 Task: Create a due date automation trigger when advanced on, 2 working days before a card is due add dates not starting today at 11:00 AM.
Action: Mouse moved to (1385, 108)
Screenshot: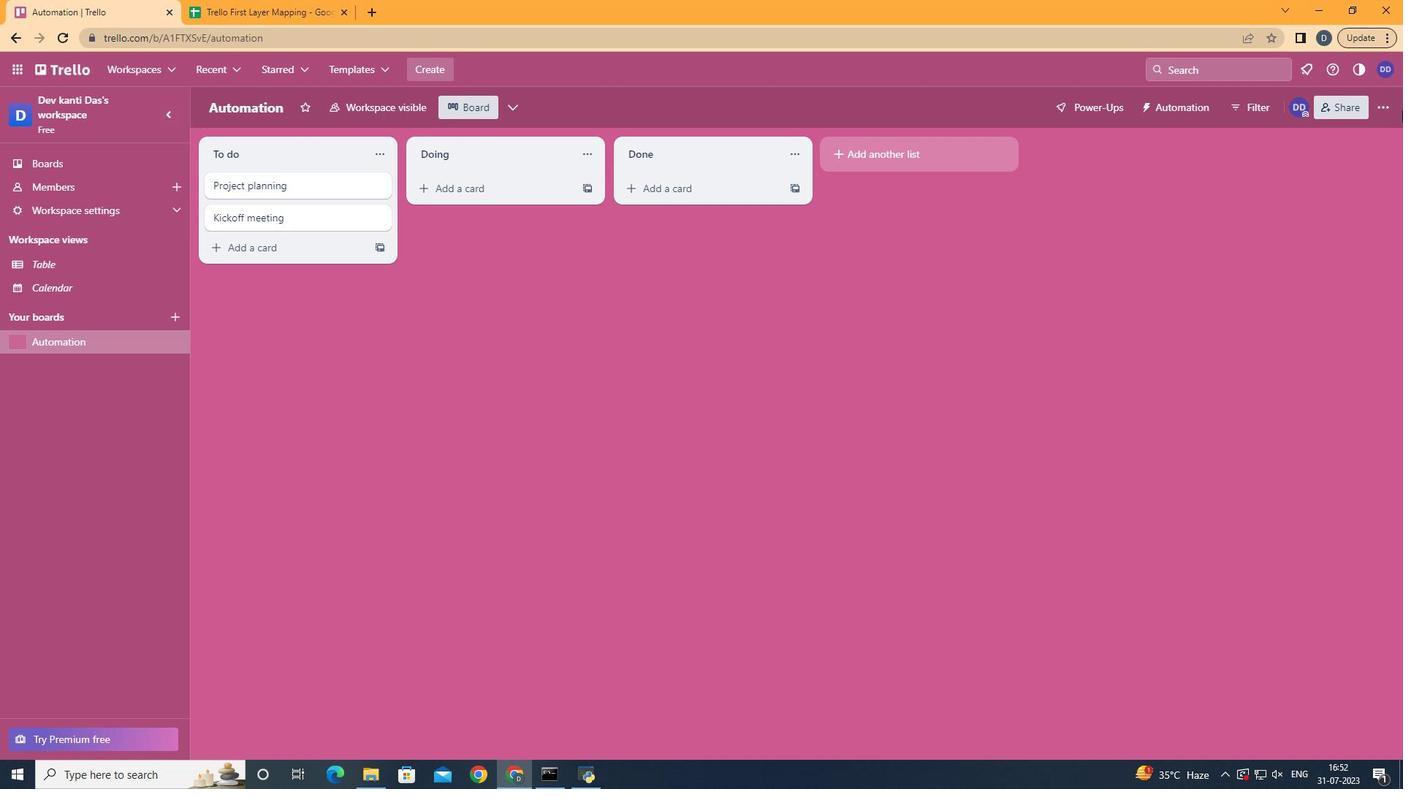 
Action: Mouse pressed left at (1385, 108)
Screenshot: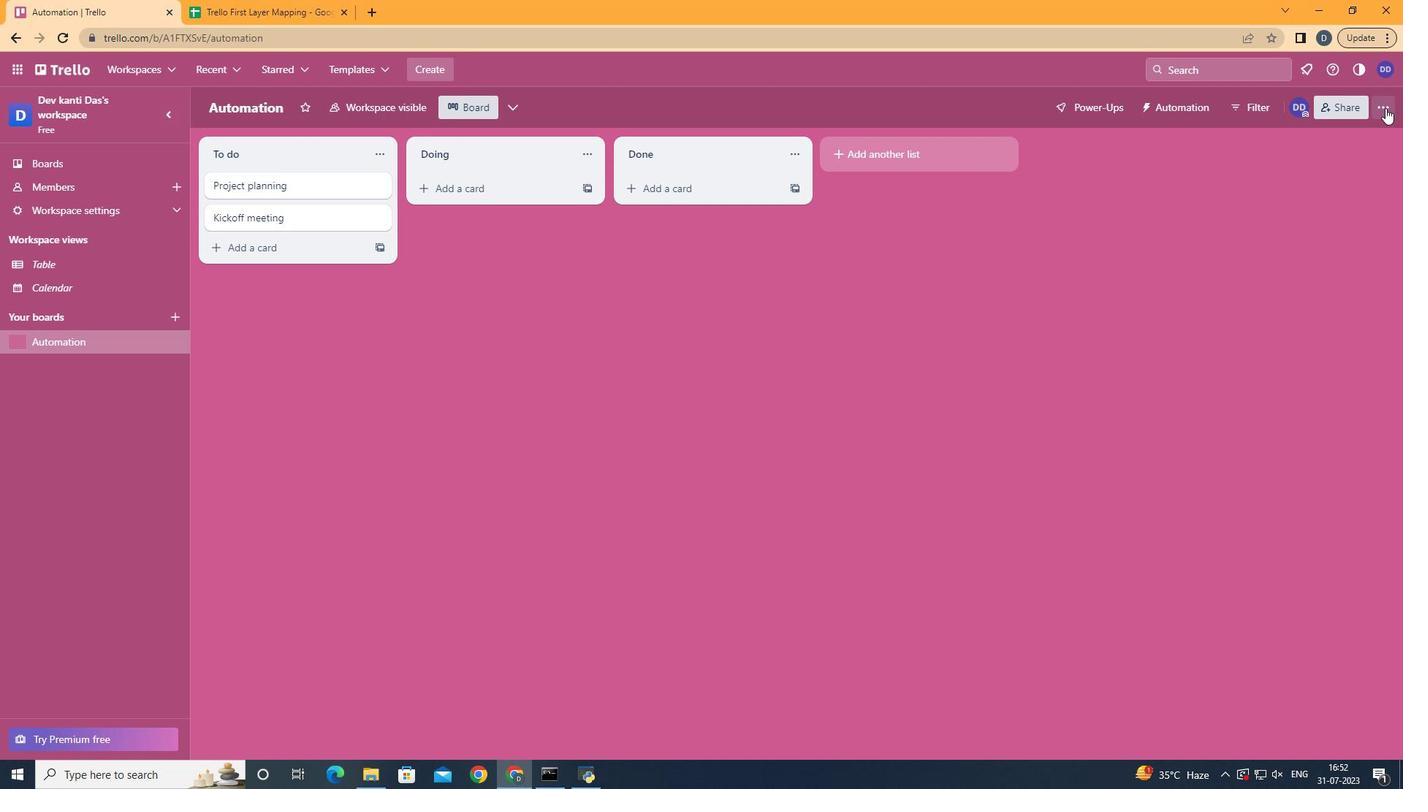 
Action: Mouse moved to (1319, 300)
Screenshot: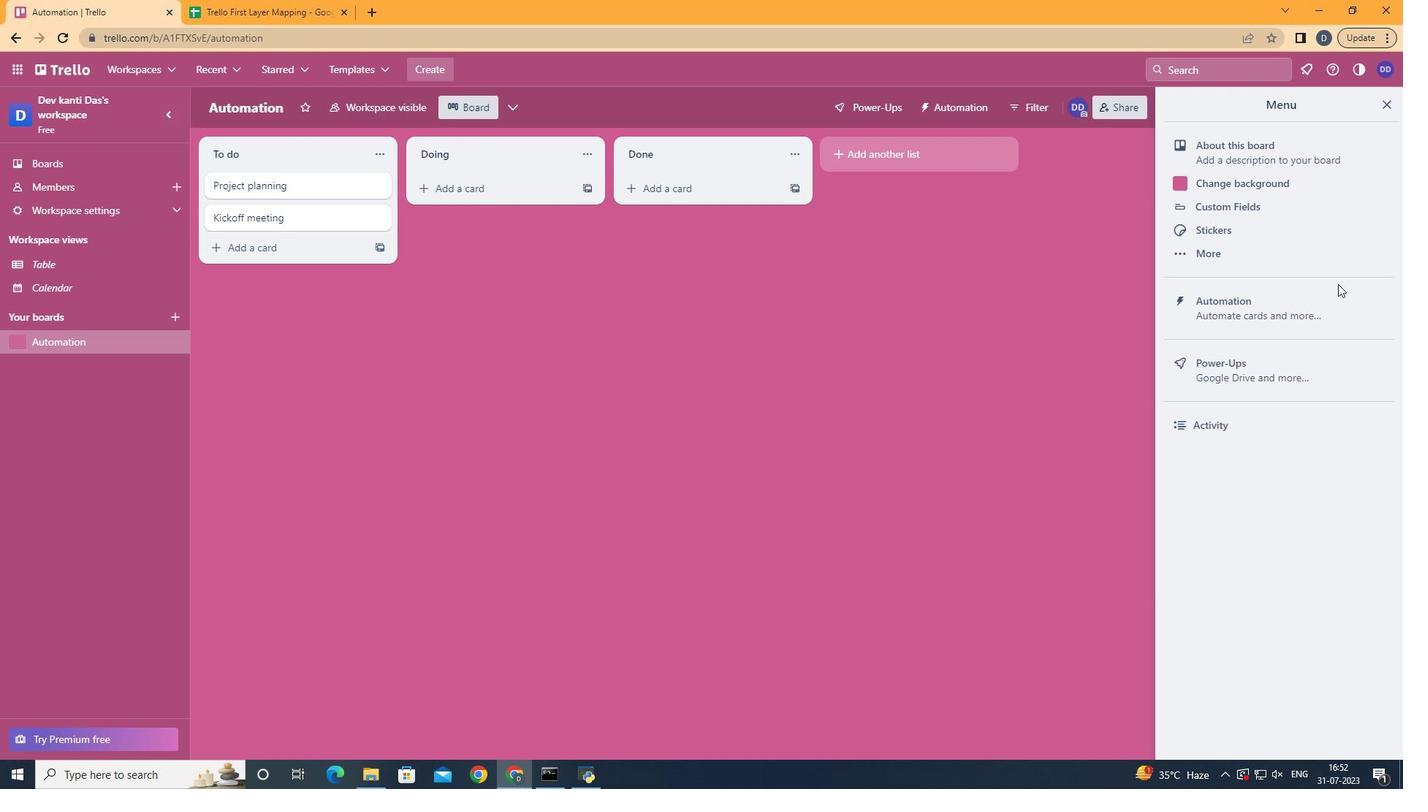 
Action: Mouse pressed left at (1319, 300)
Screenshot: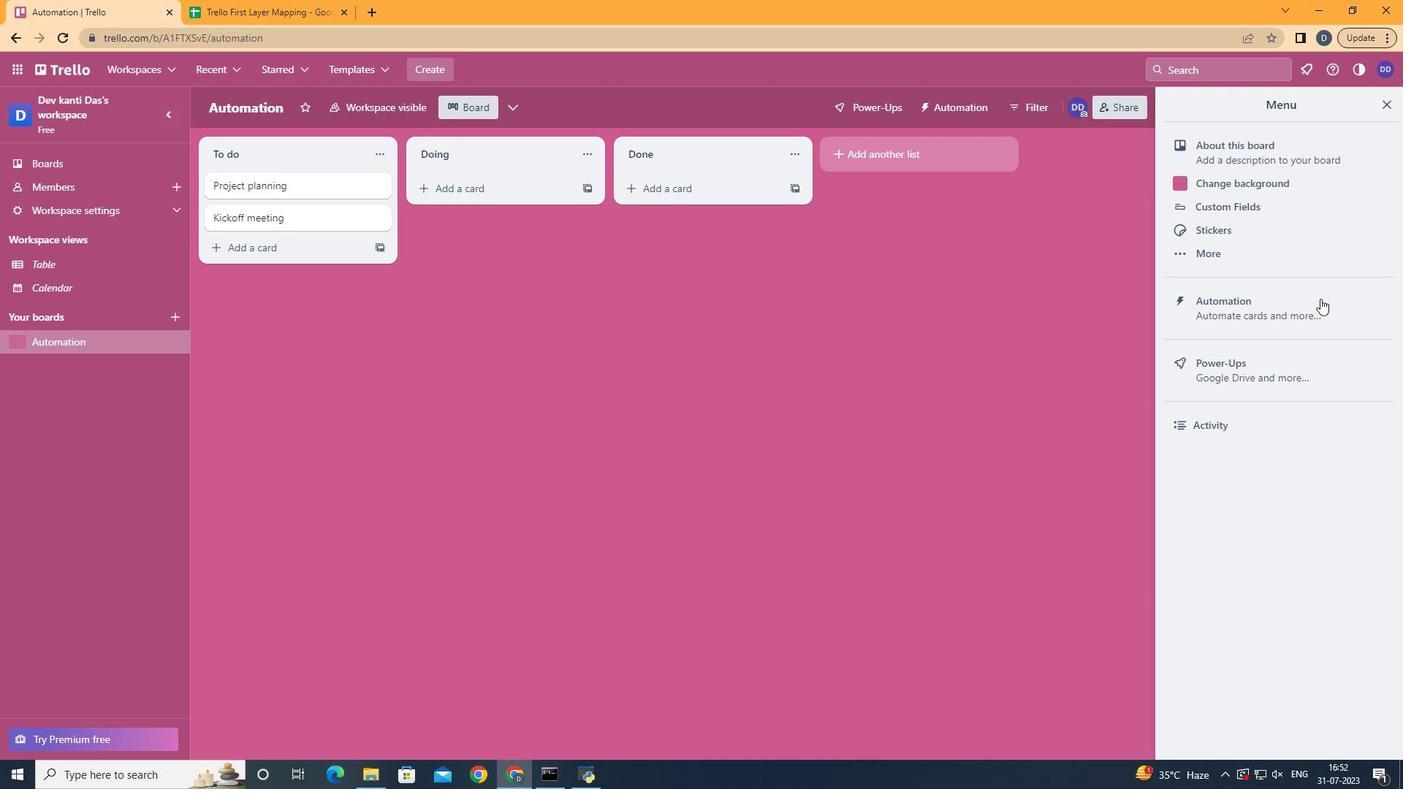 
Action: Mouse moved to (278, 290)
Screenshot: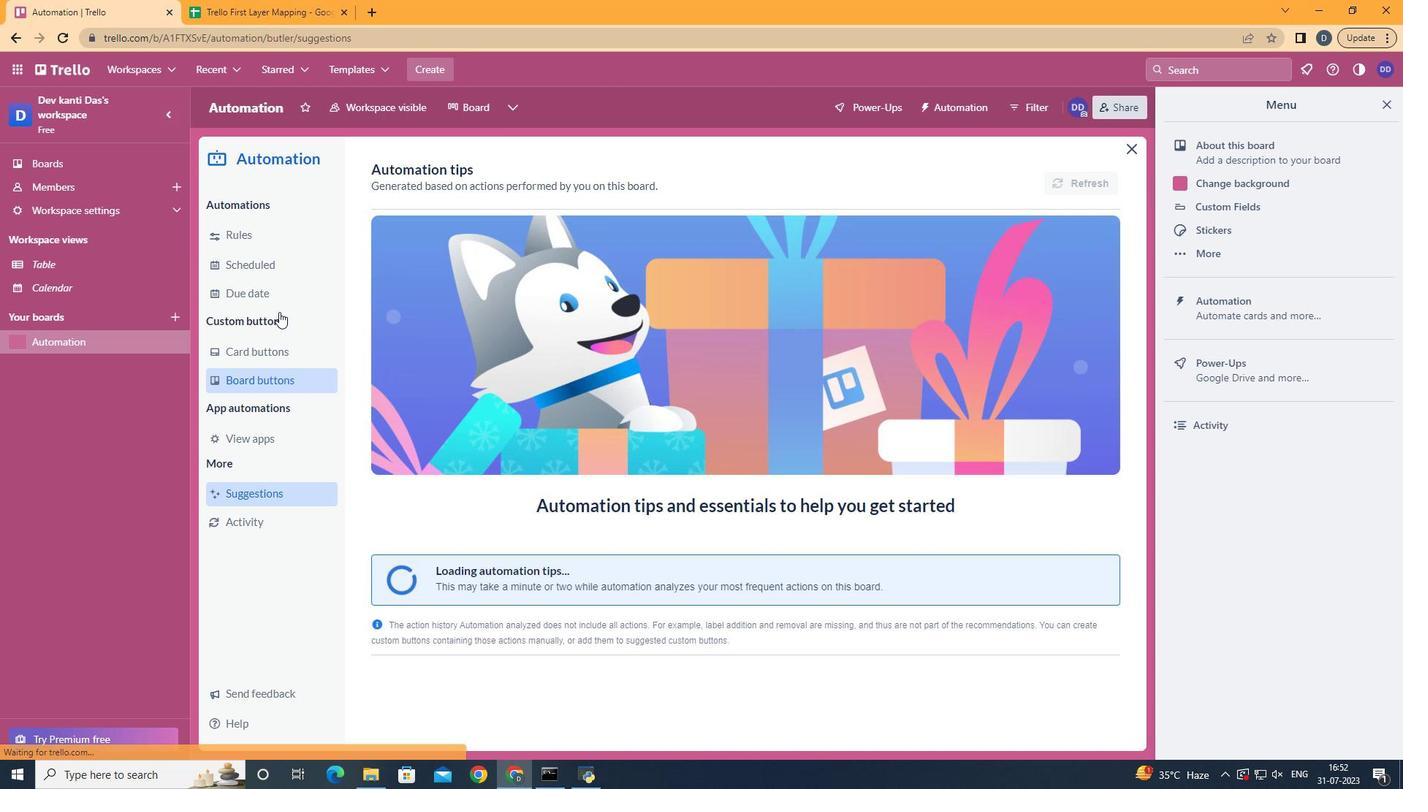 
Action: Mouse pressed left at (278, 290)
Screenshot: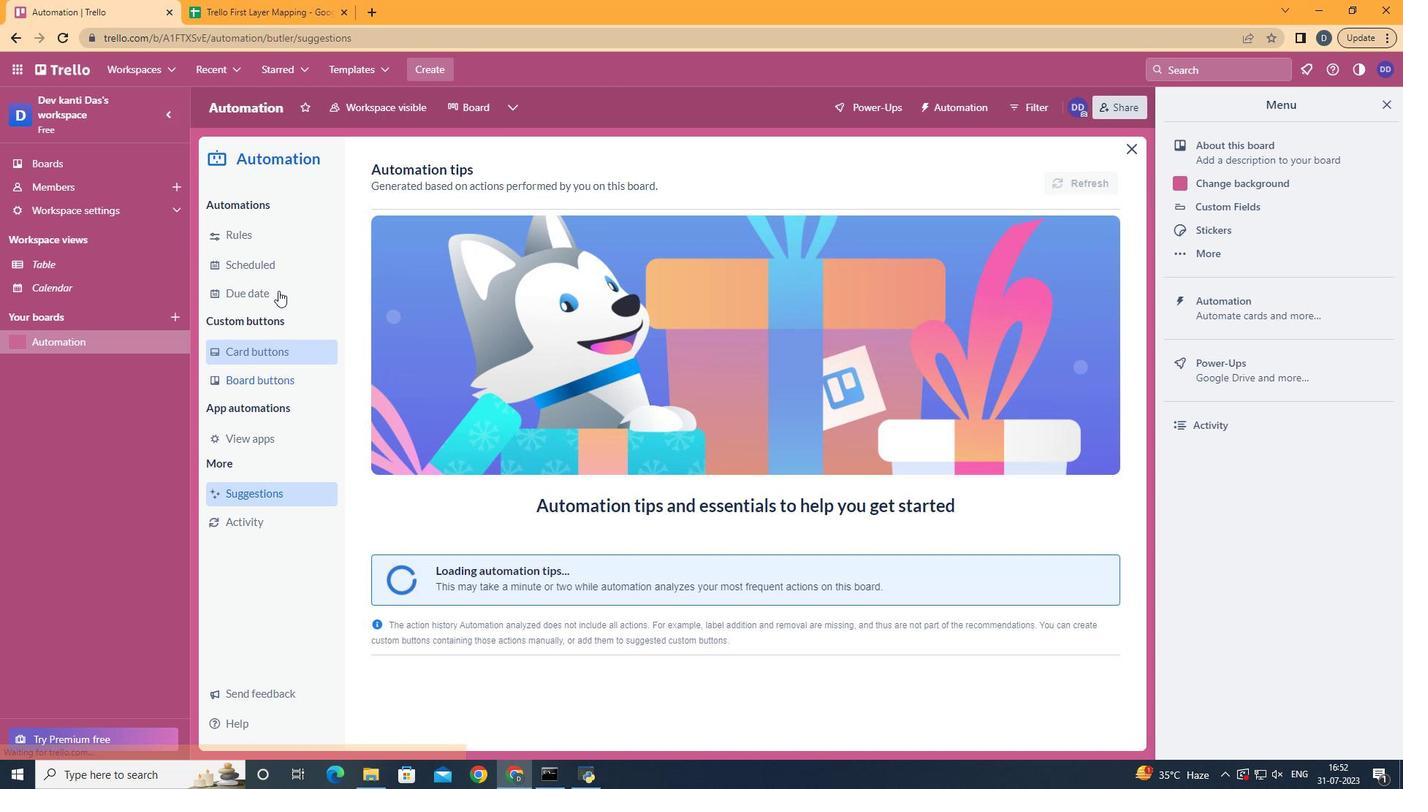 
Action: Mouse moved to (1045, 171)
Screenshot: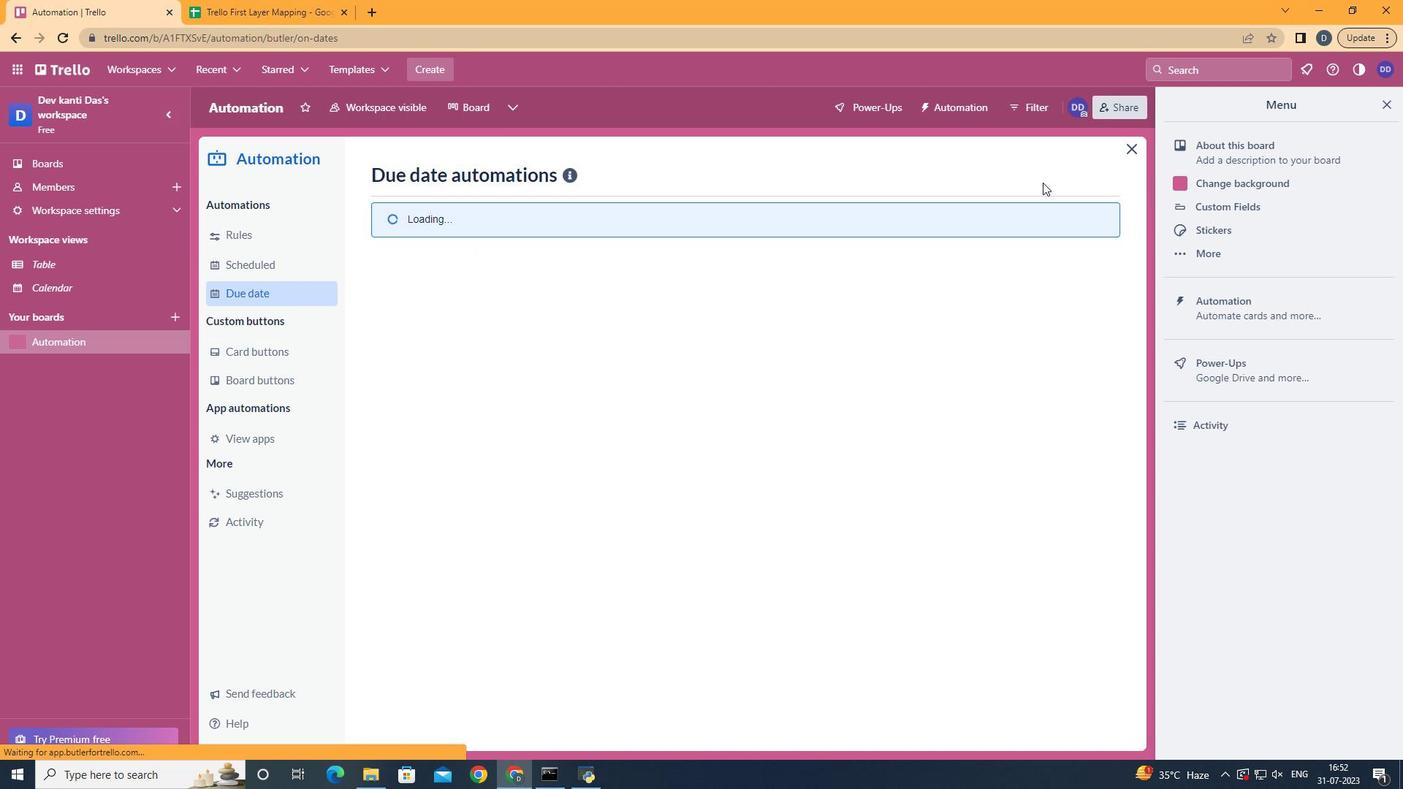 
Action: Mouse pressed left at (1045, 171)
Screenshot: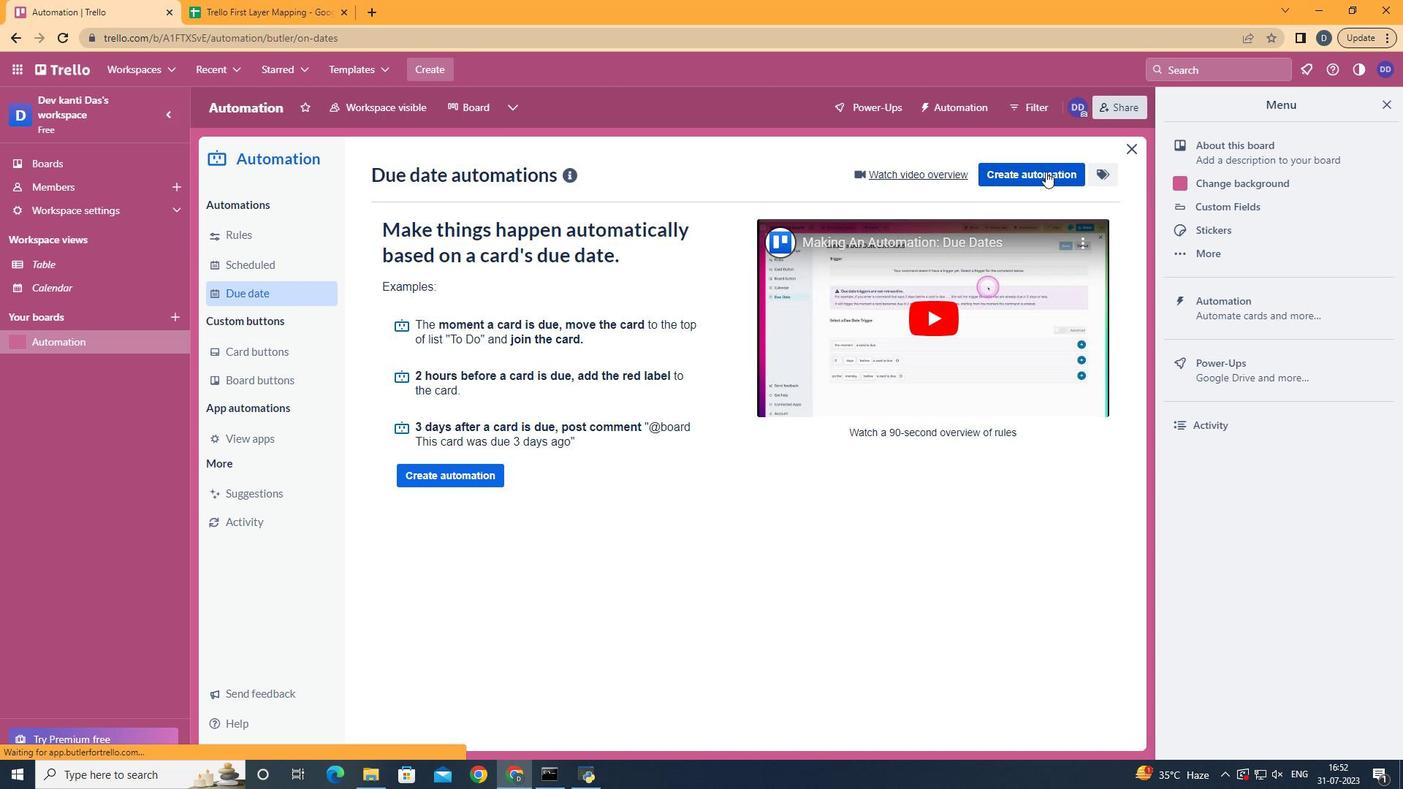 
Action: Mouse moved to (760, 320)
Screenshot: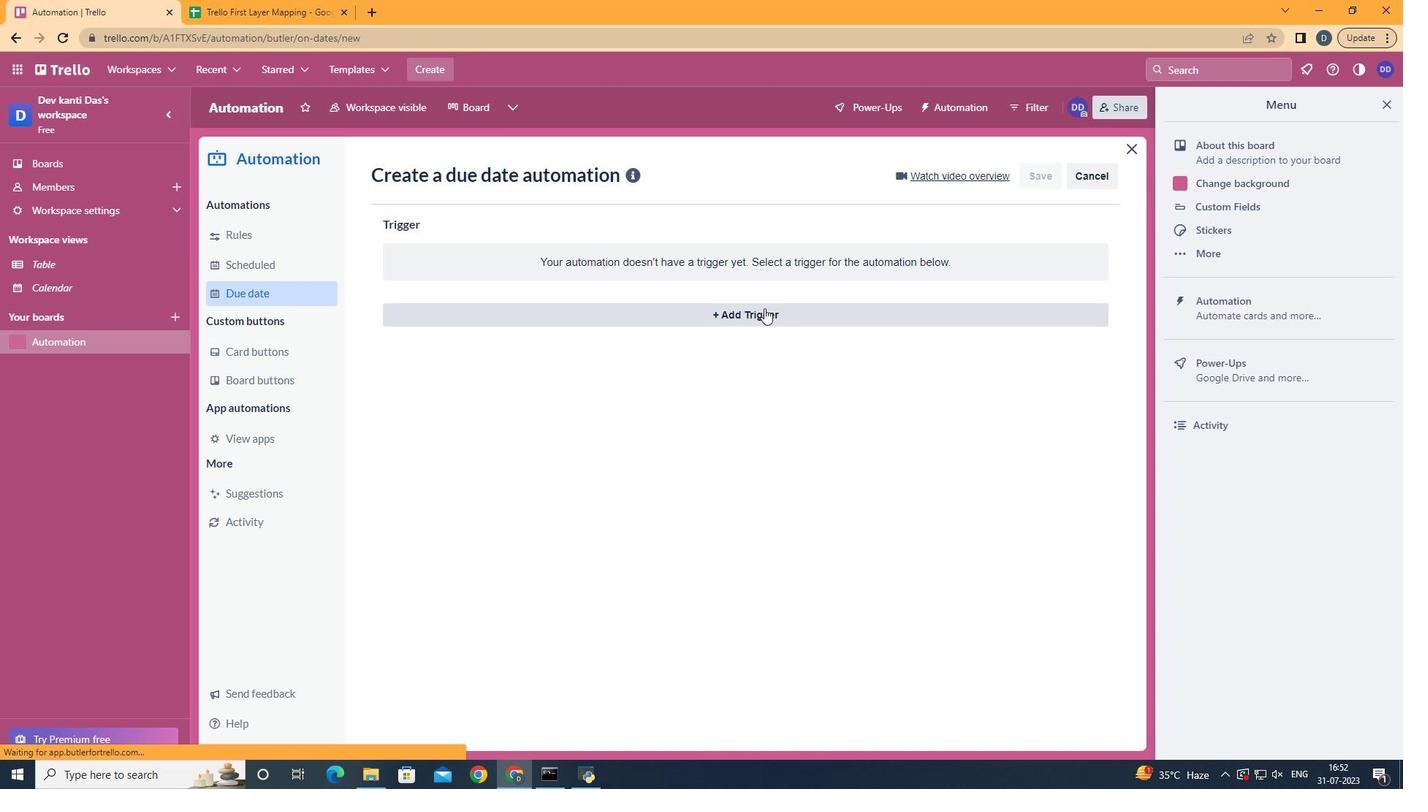 
Action: Mouse pressed left at (760, 320)
Screenshot: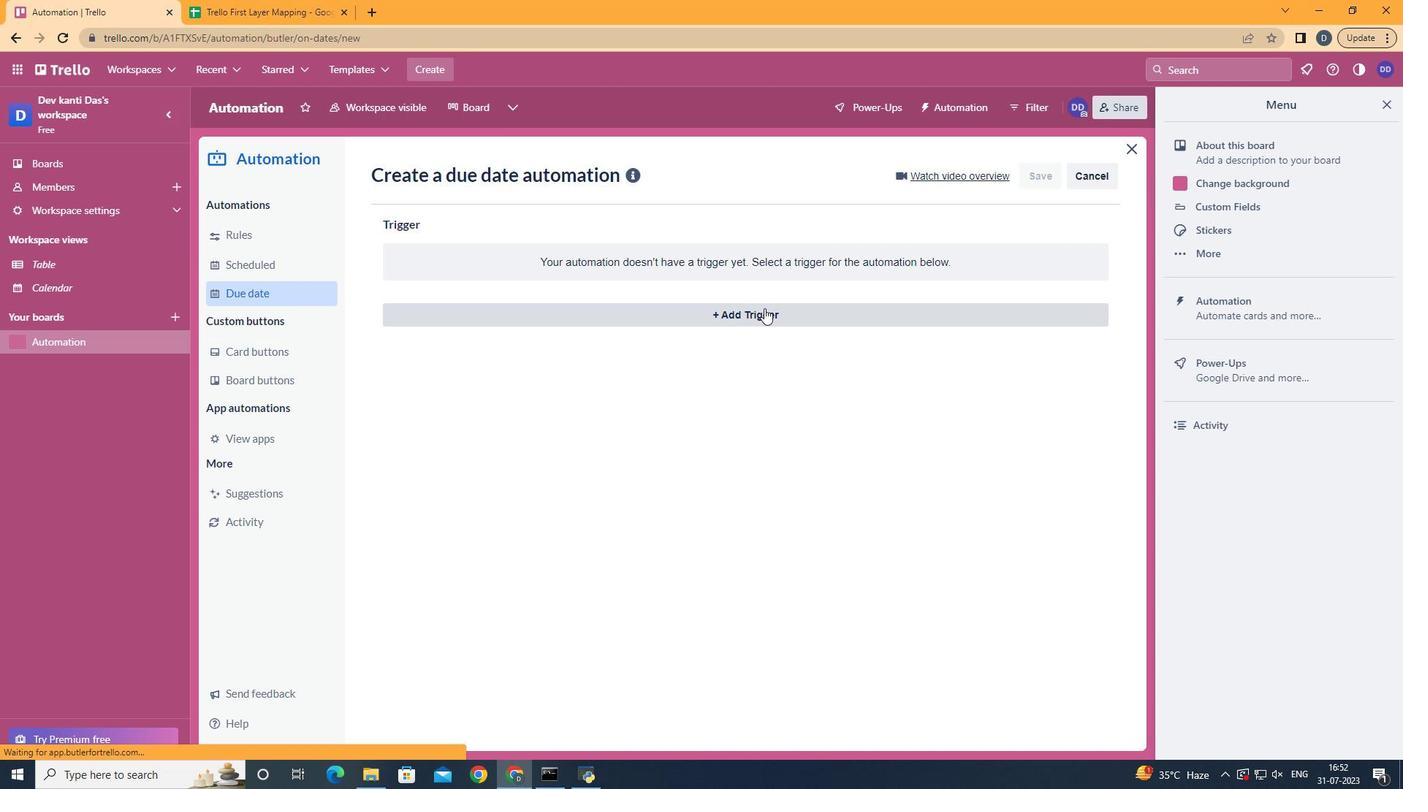 
Action: Mouse moved to (480, 591)
Screenshot: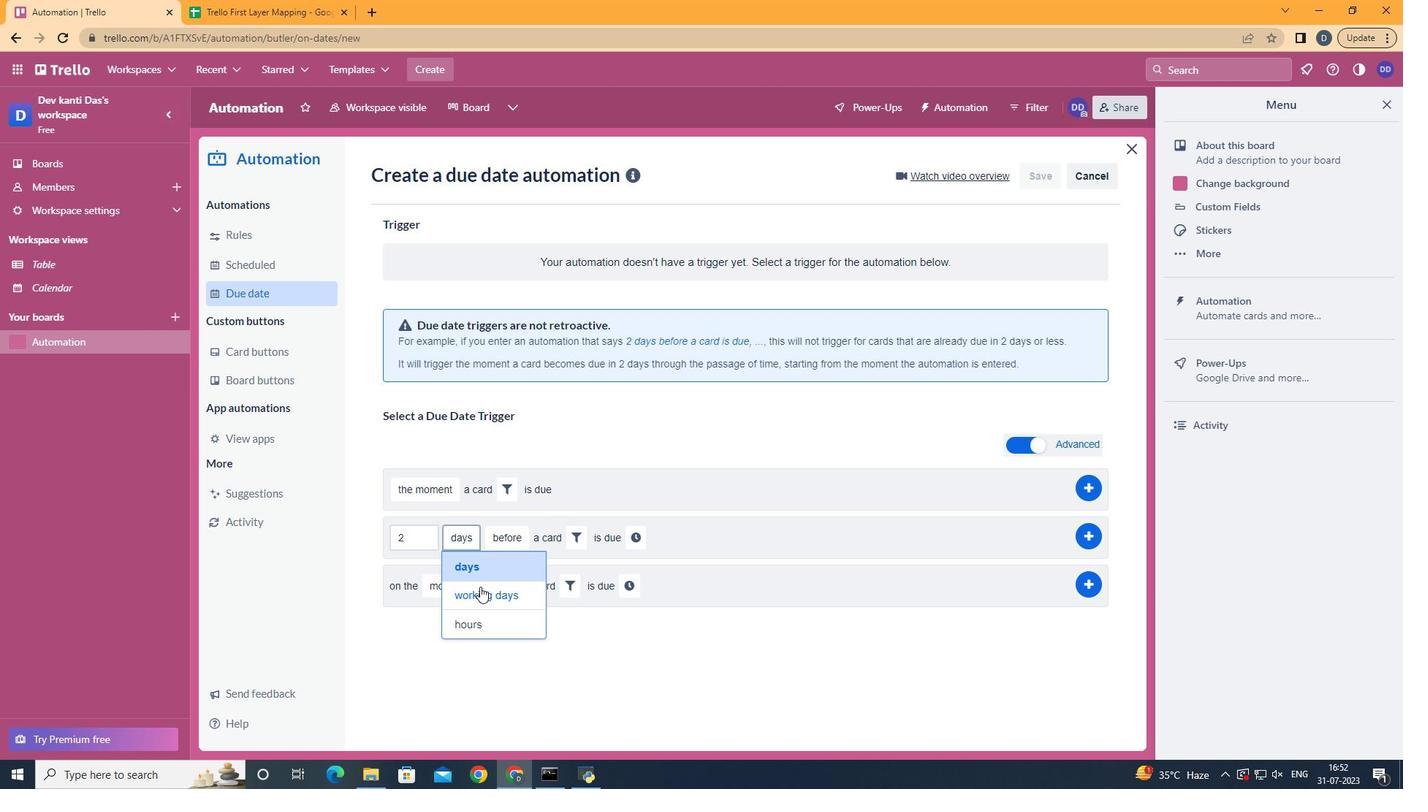 
Action: Mouse pressed left at (480, 591)
Screenshot: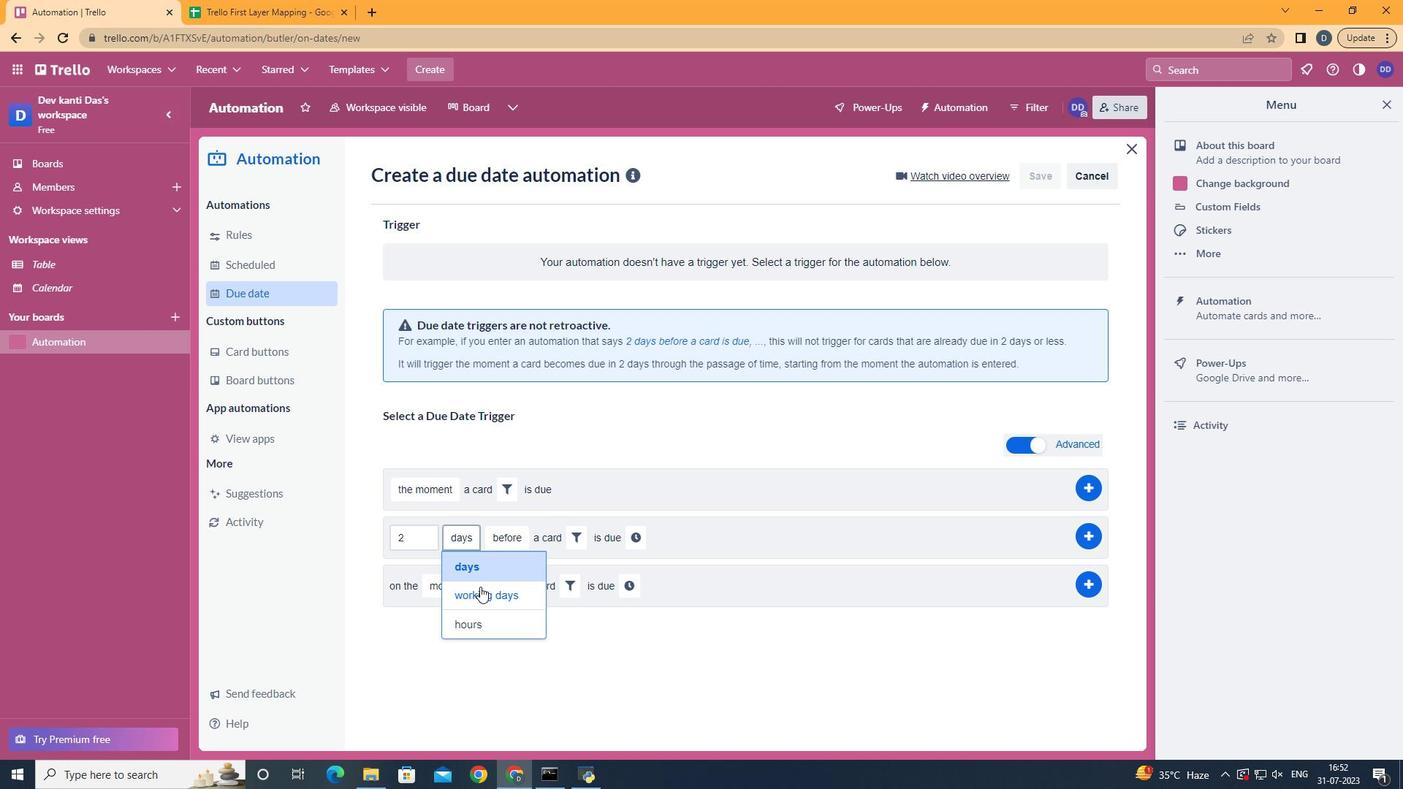 
Action: Mouse moved to (619, 543)
Screenshot: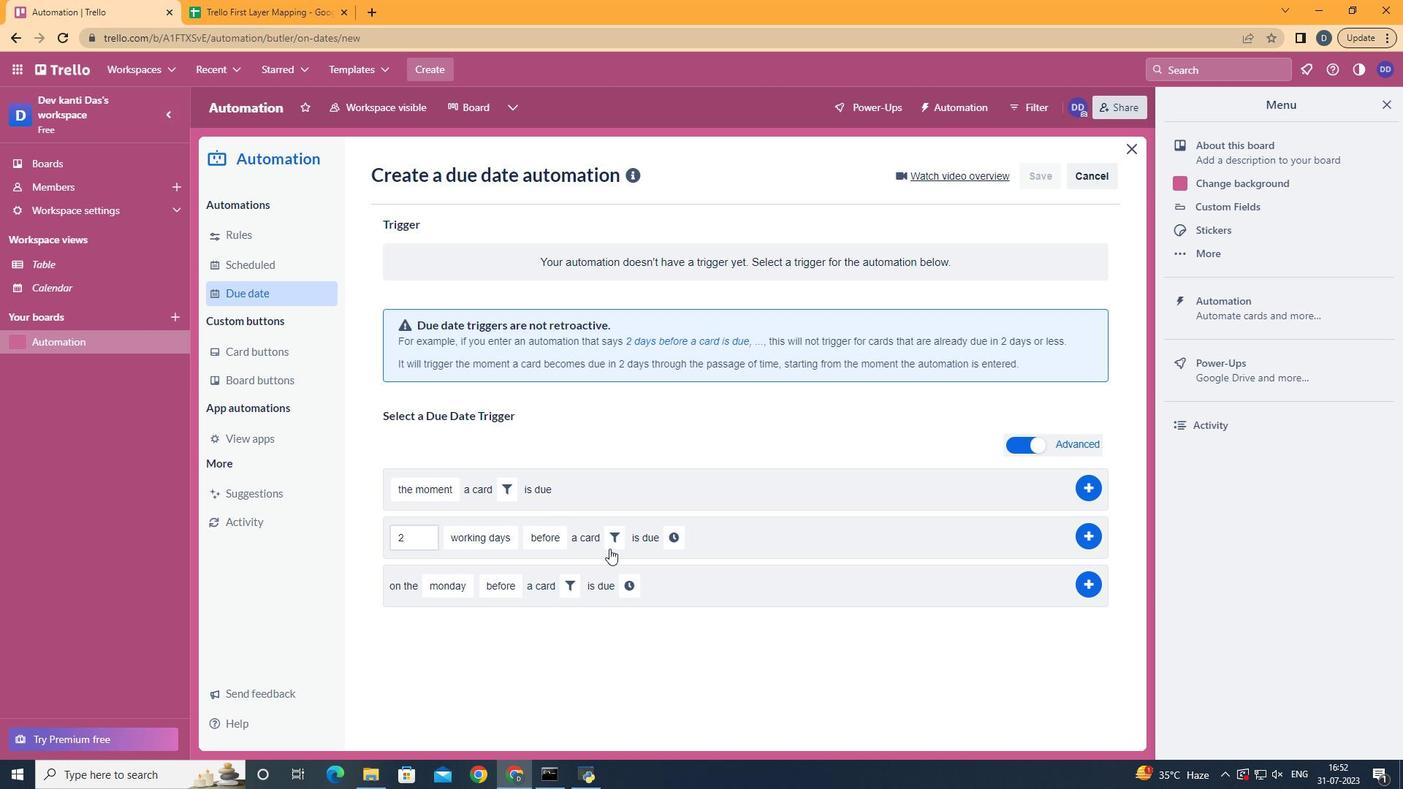 
Action: Mouse pressed left at (619, 543)
Screenshot: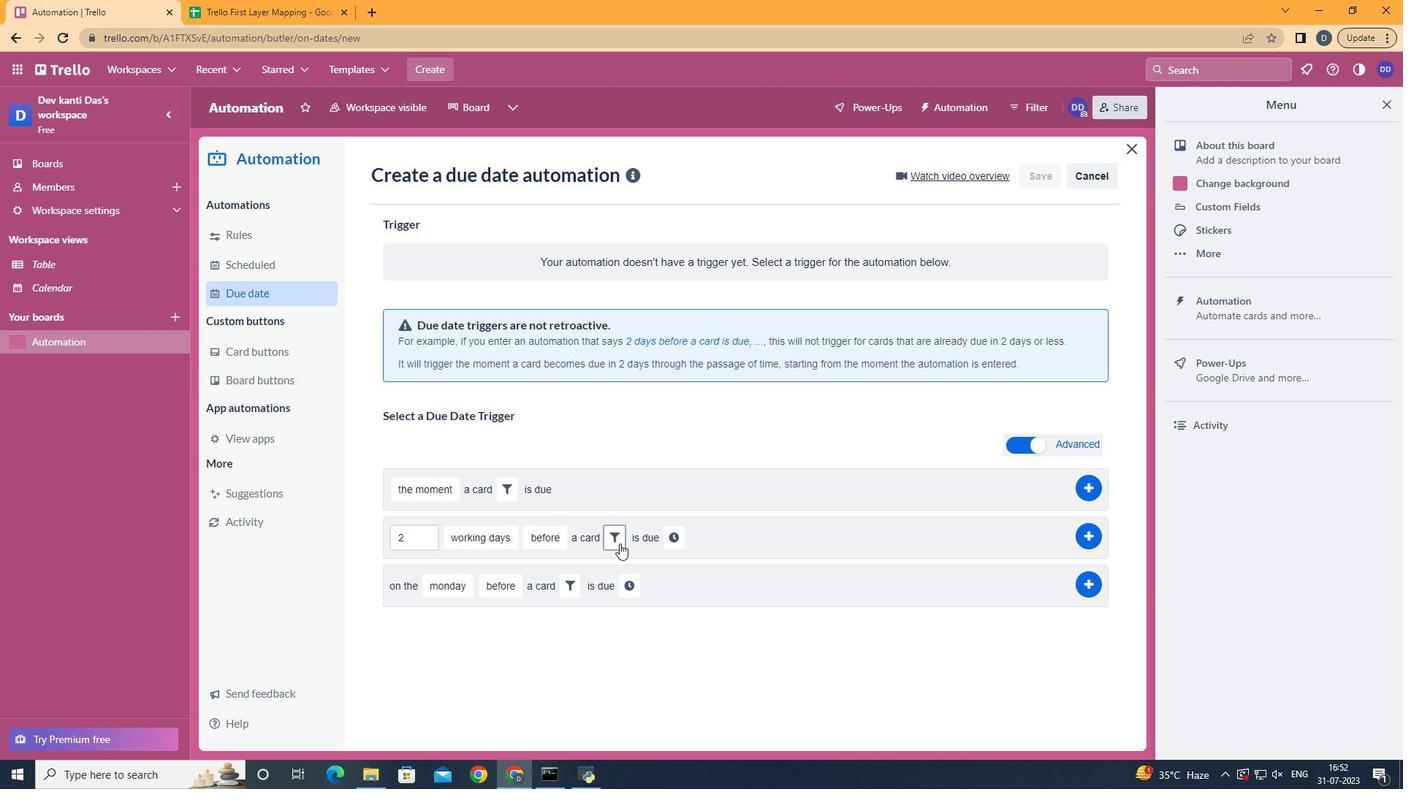 
Action: Mouse moved to (693, 579)
Screenshot: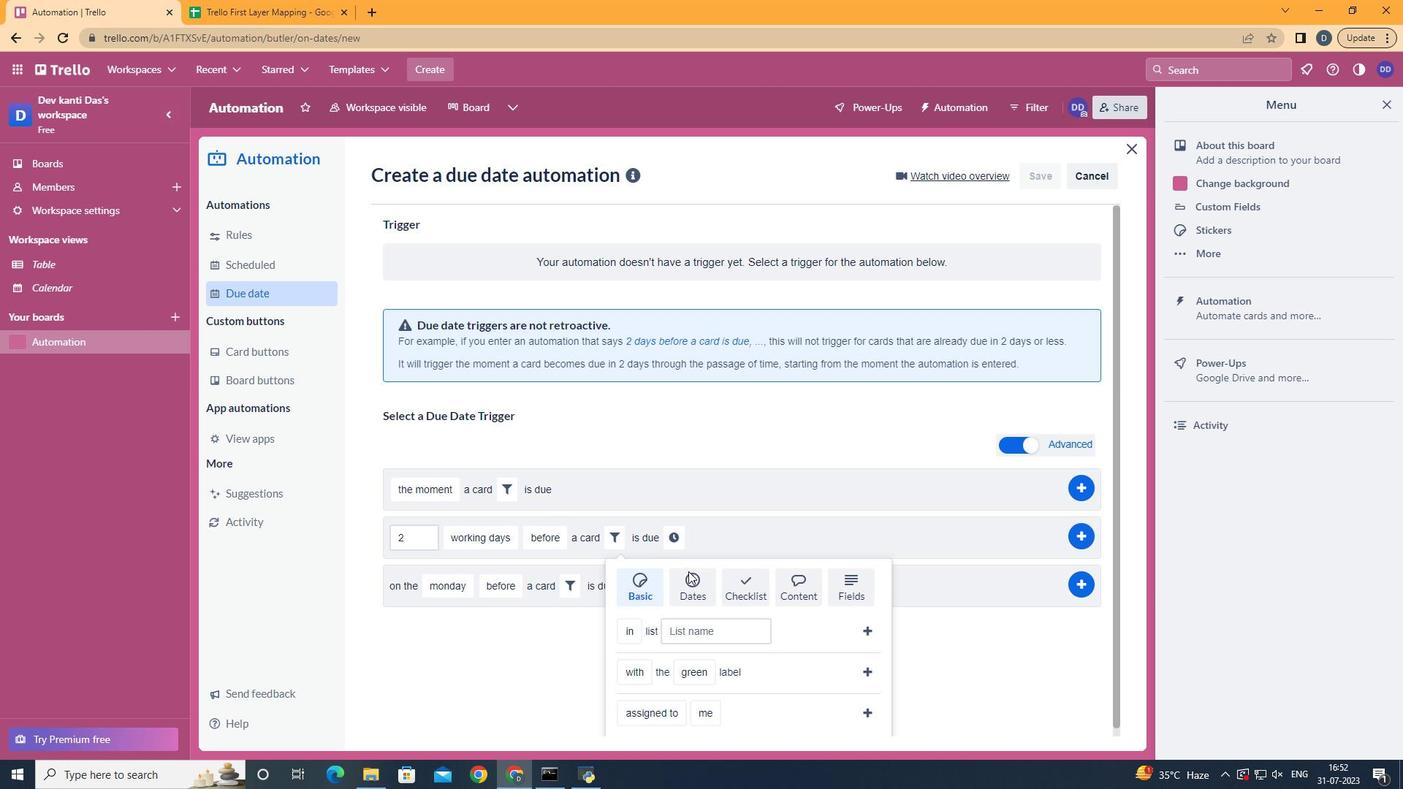 
Action: Mouse pressed left at (693, 579)
Screenshot: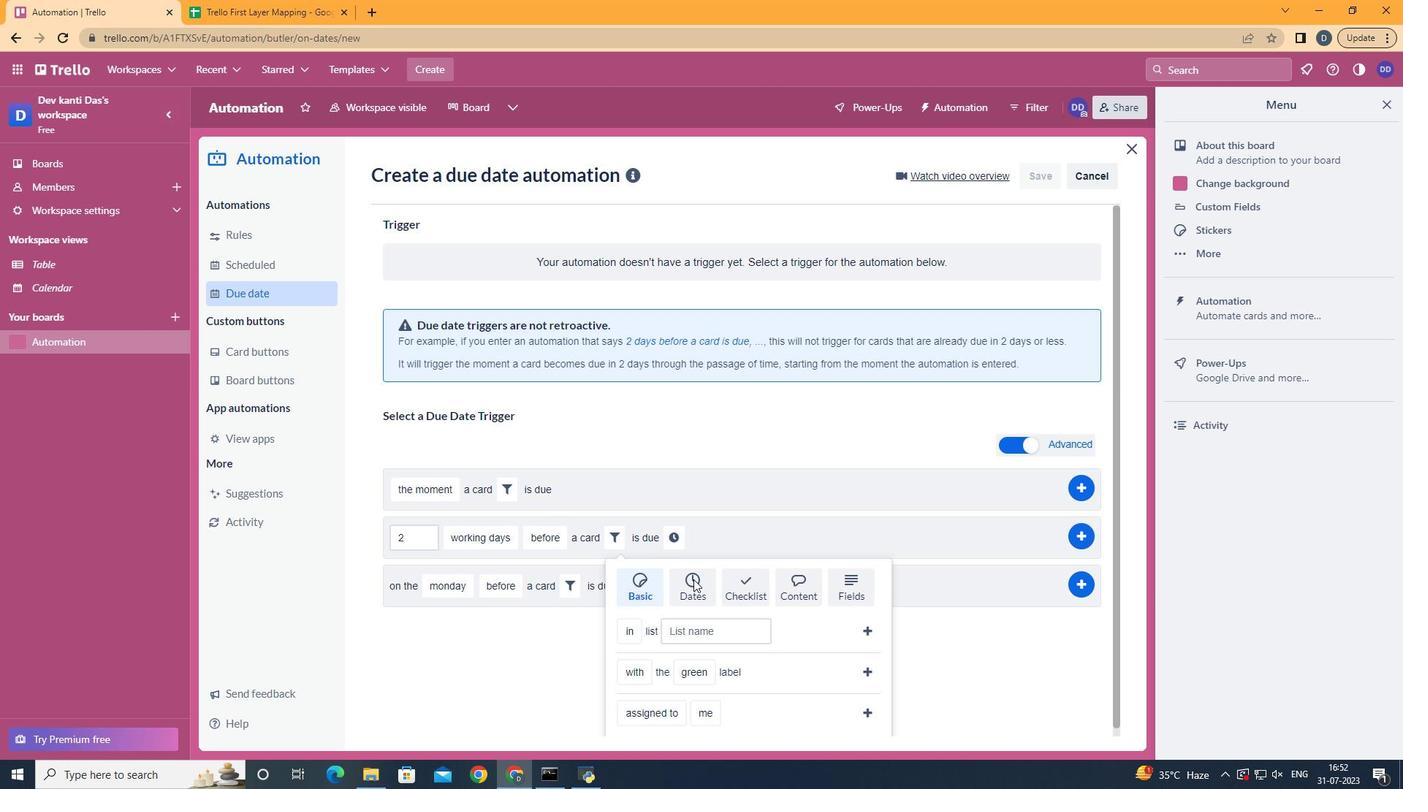 
Action: Mouse scrolled (693, 578) with delta (0, 0)
Screenshot: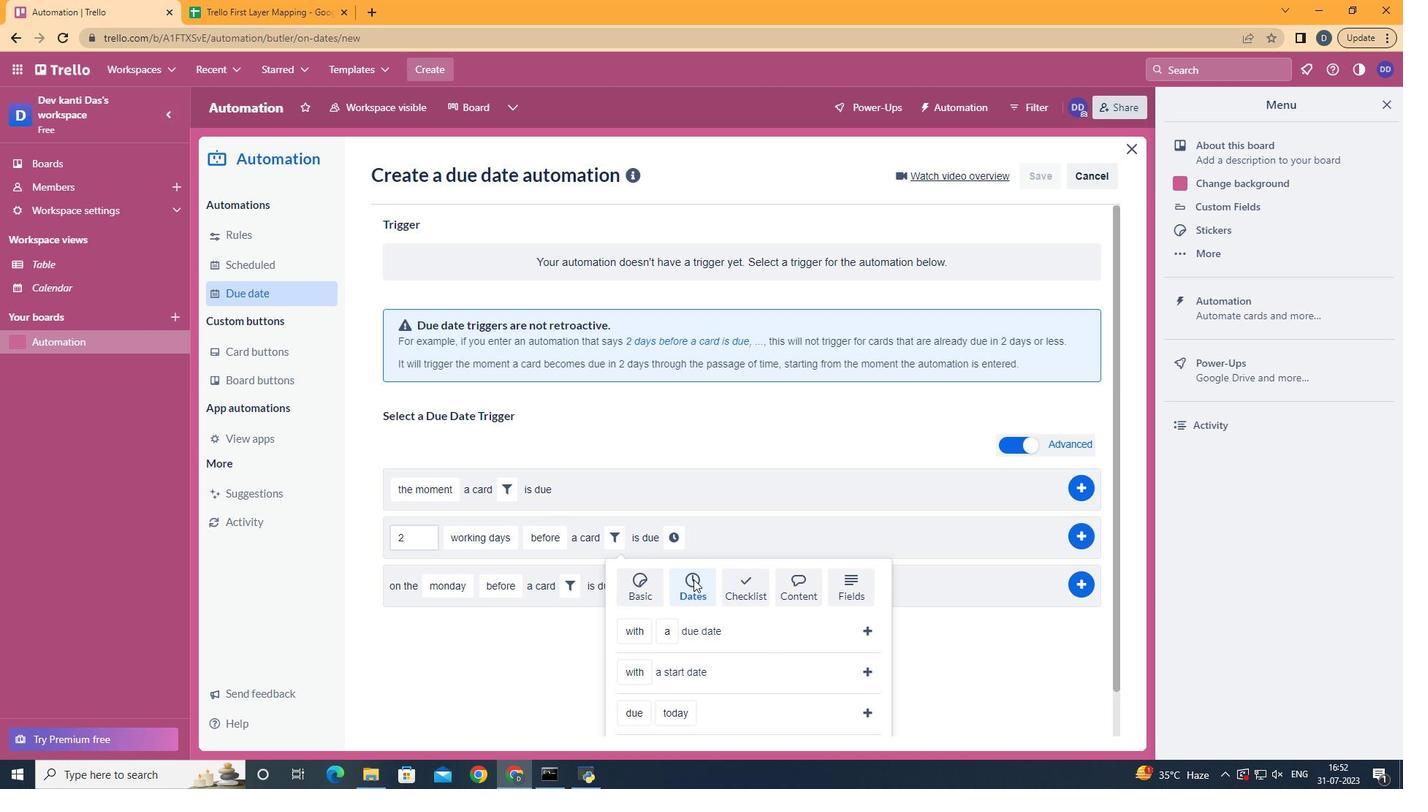 
Action: Mouse scrolled (693, 578) with delta (0, 0)
Screenshot: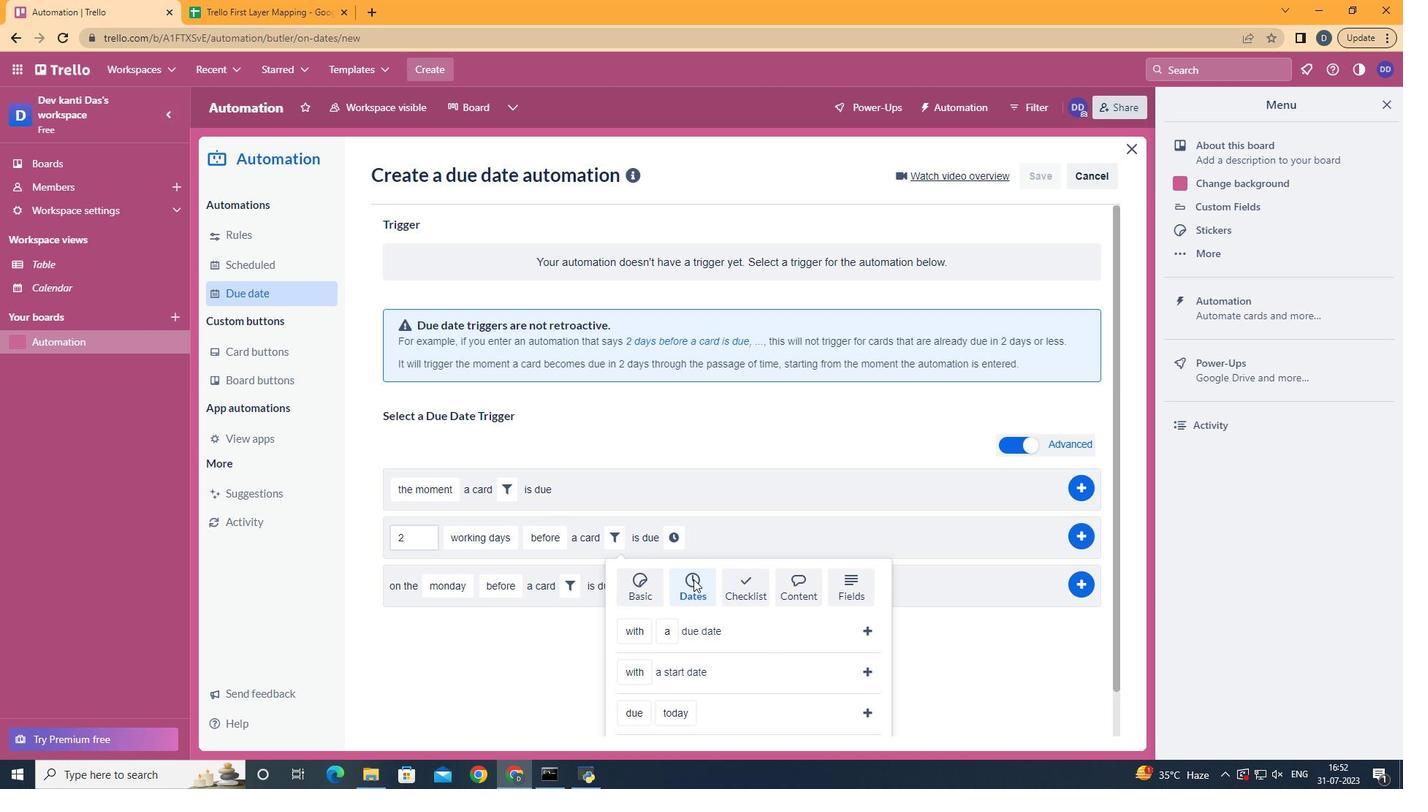 
Action: Mouse scrolled (693, 578) with delta (0, 0)
Screenshot: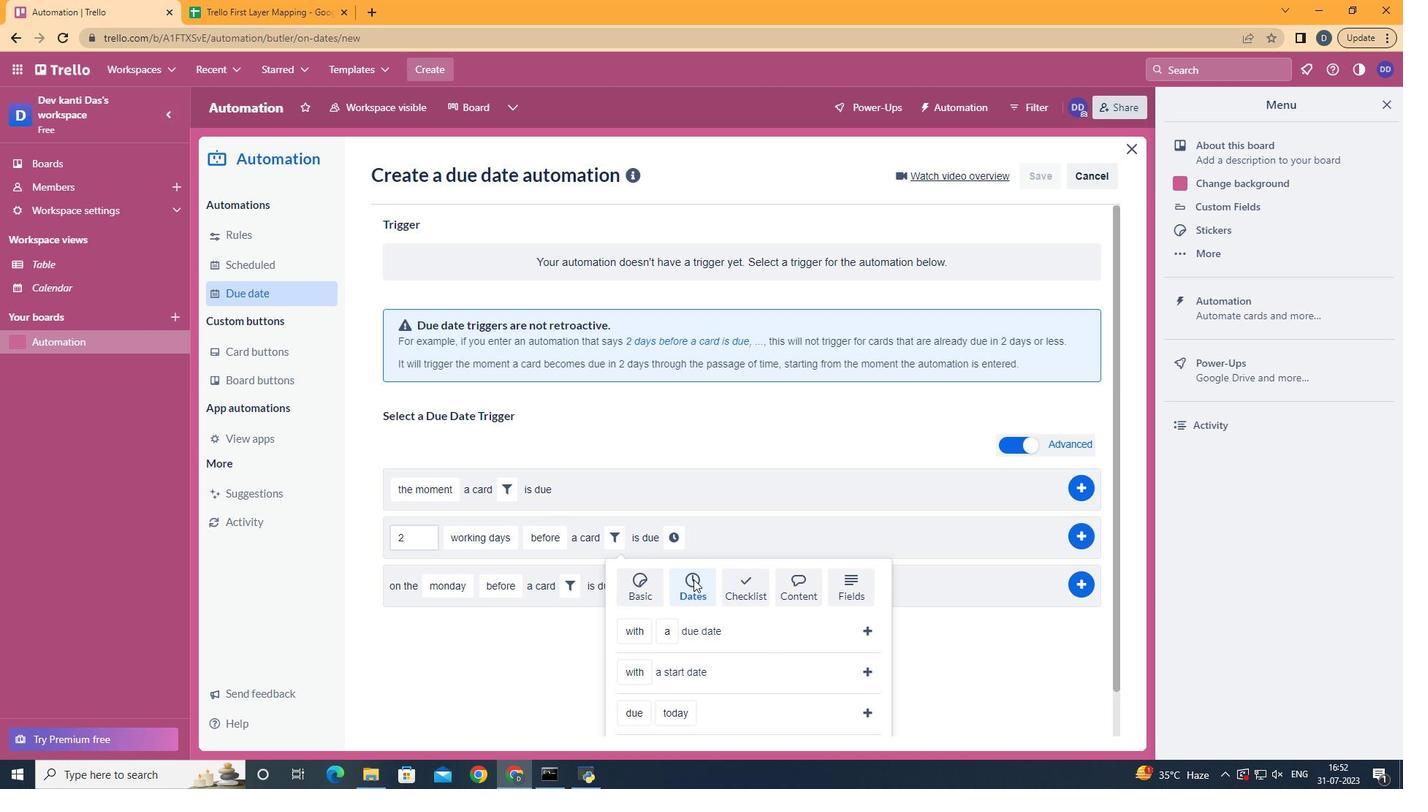 
Action: Mouse scrolled (693, 578) with delta (0, 0)
Screenshot: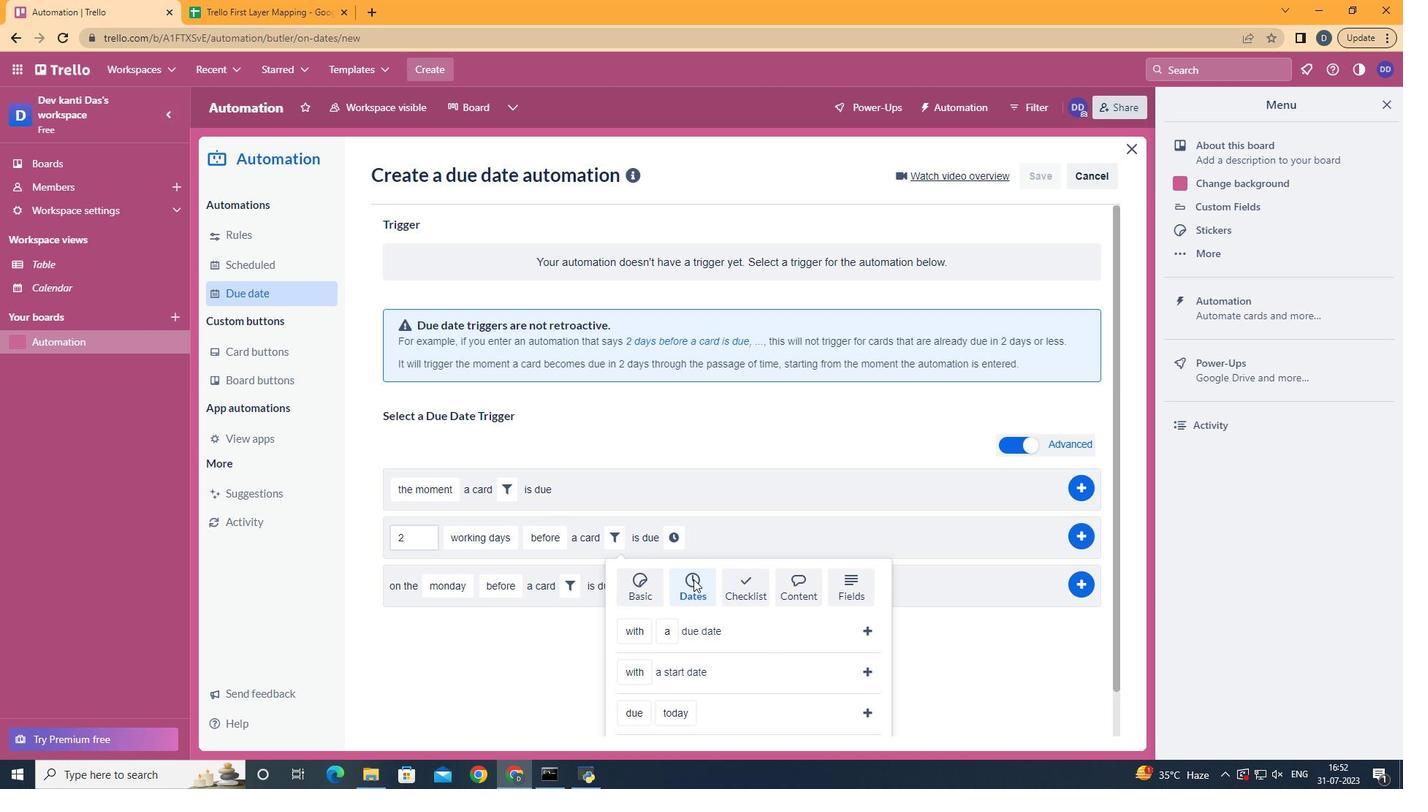 
Action: Mouse scrolled (693, 578) with delta (0, 0)
Screenshot: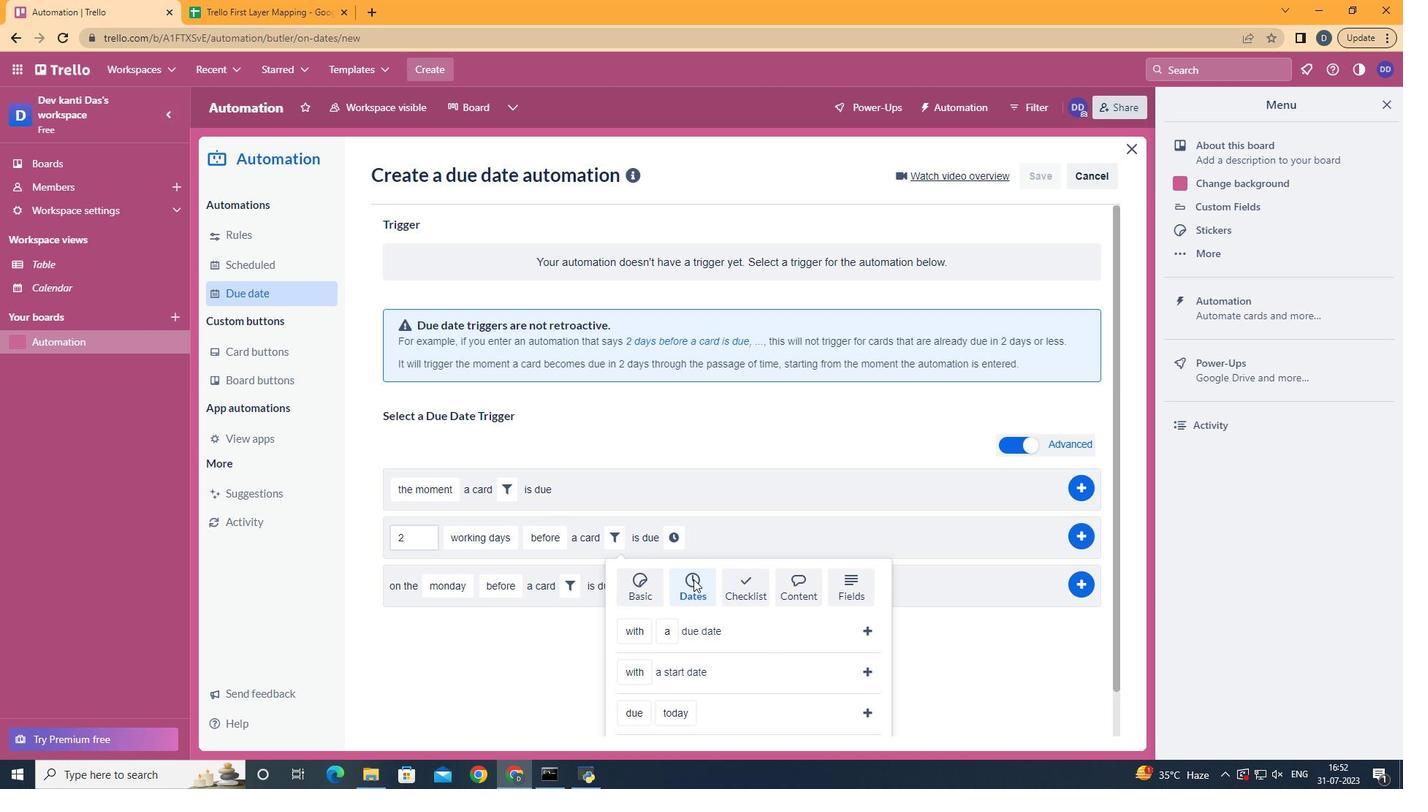 
Action: Mouse scrolled (693, 578) with delta (0, 0)
Screenshot: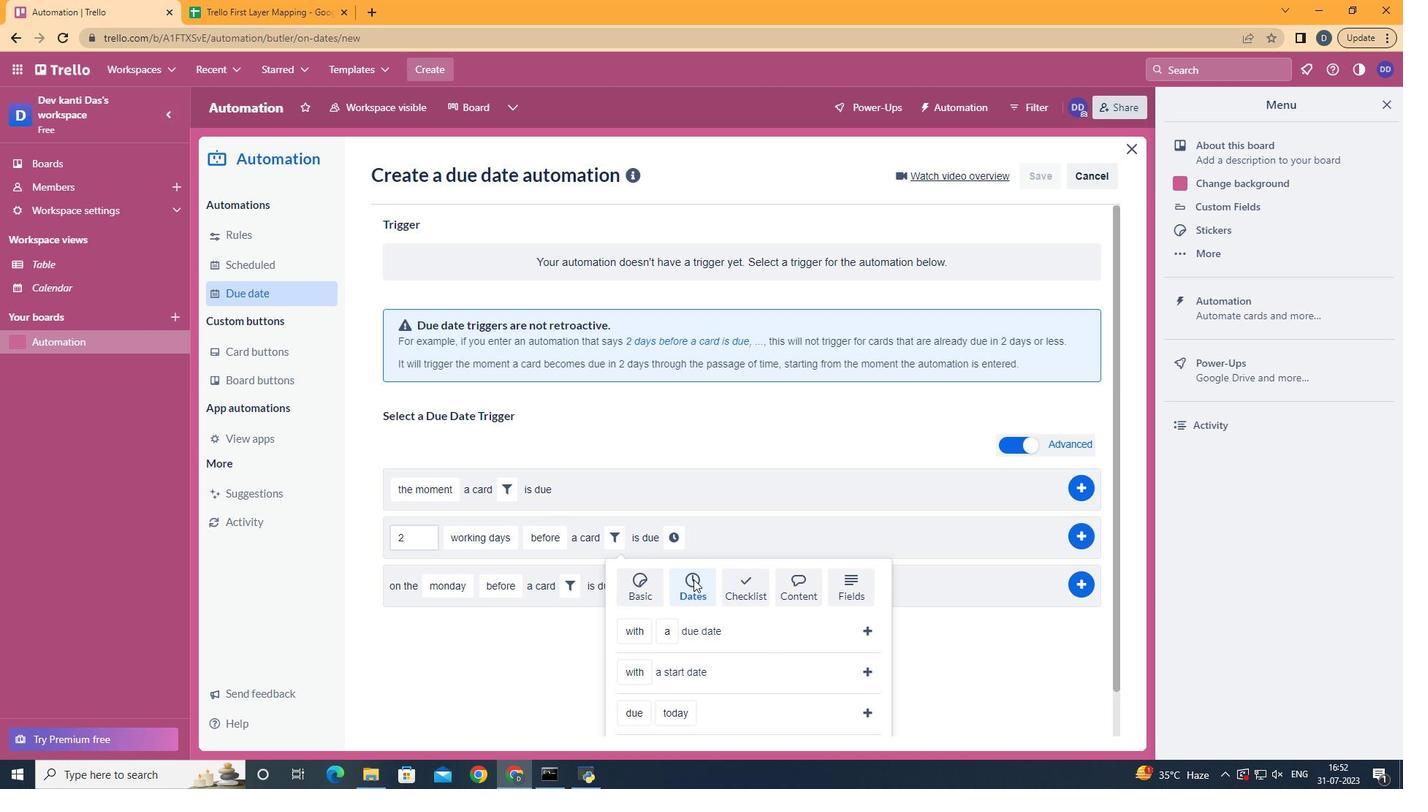 
Action: Mouse moved to (646, 641)
Screenshot: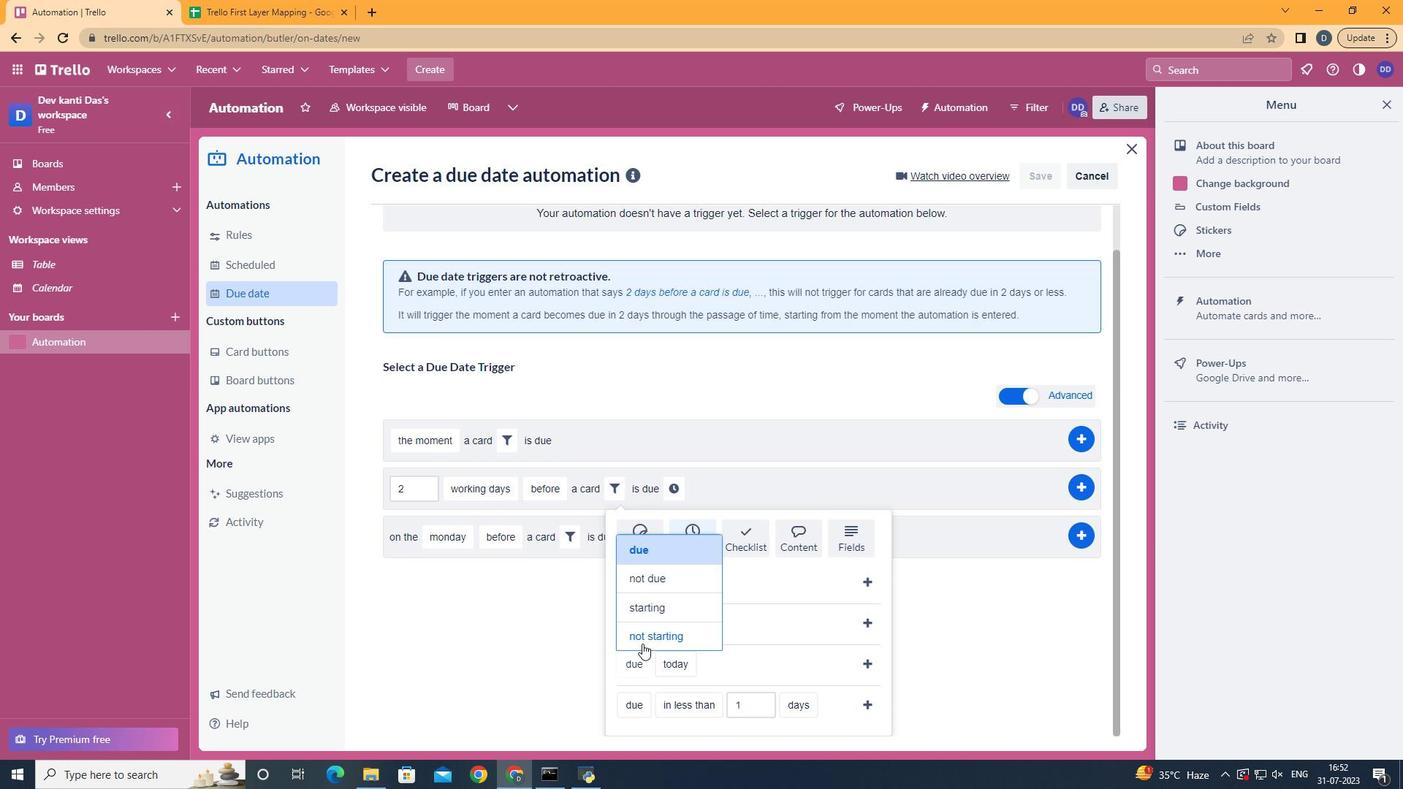 
Action: Mouse pressed left at (646, 641)
Screenshot: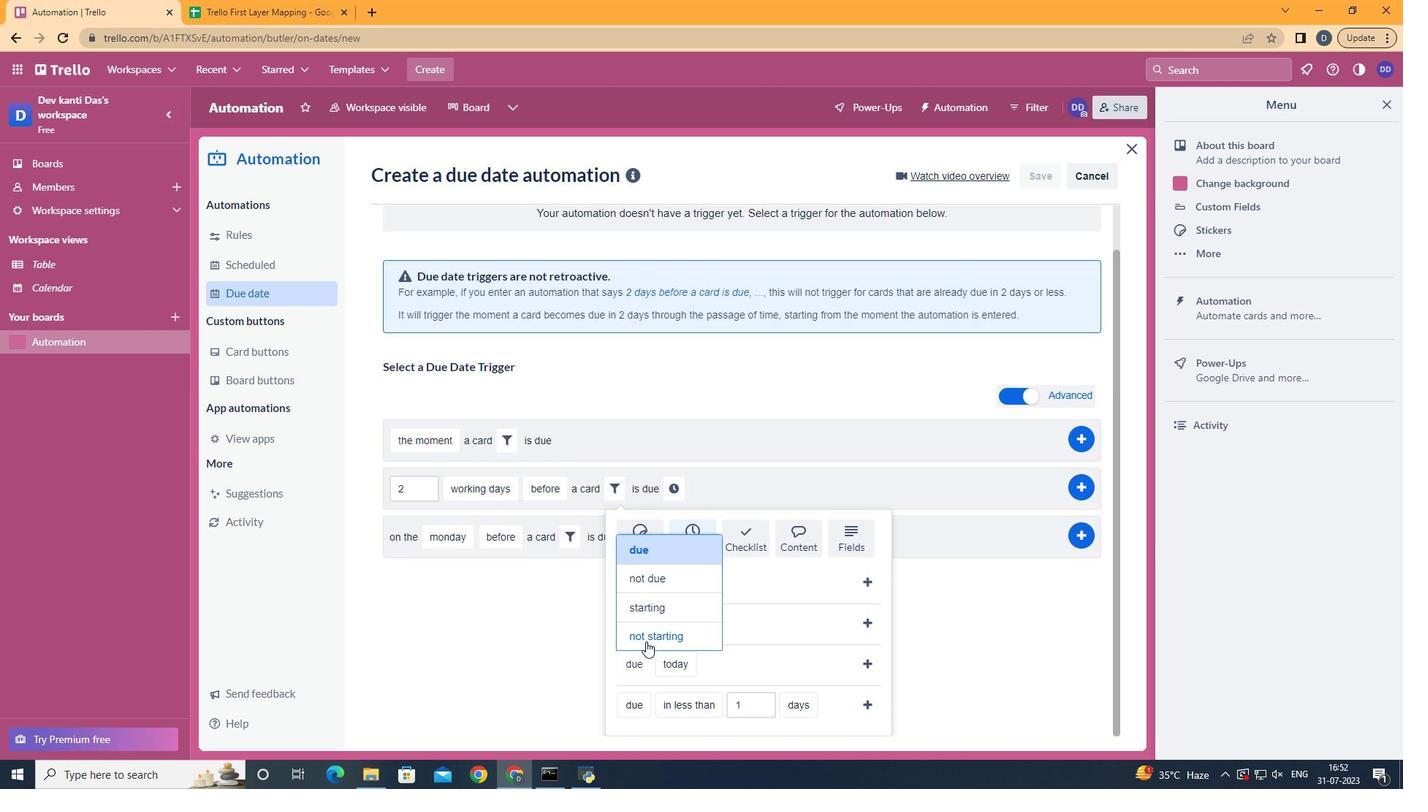 
Action: Mouse moved to (738, 490)
Screenshot: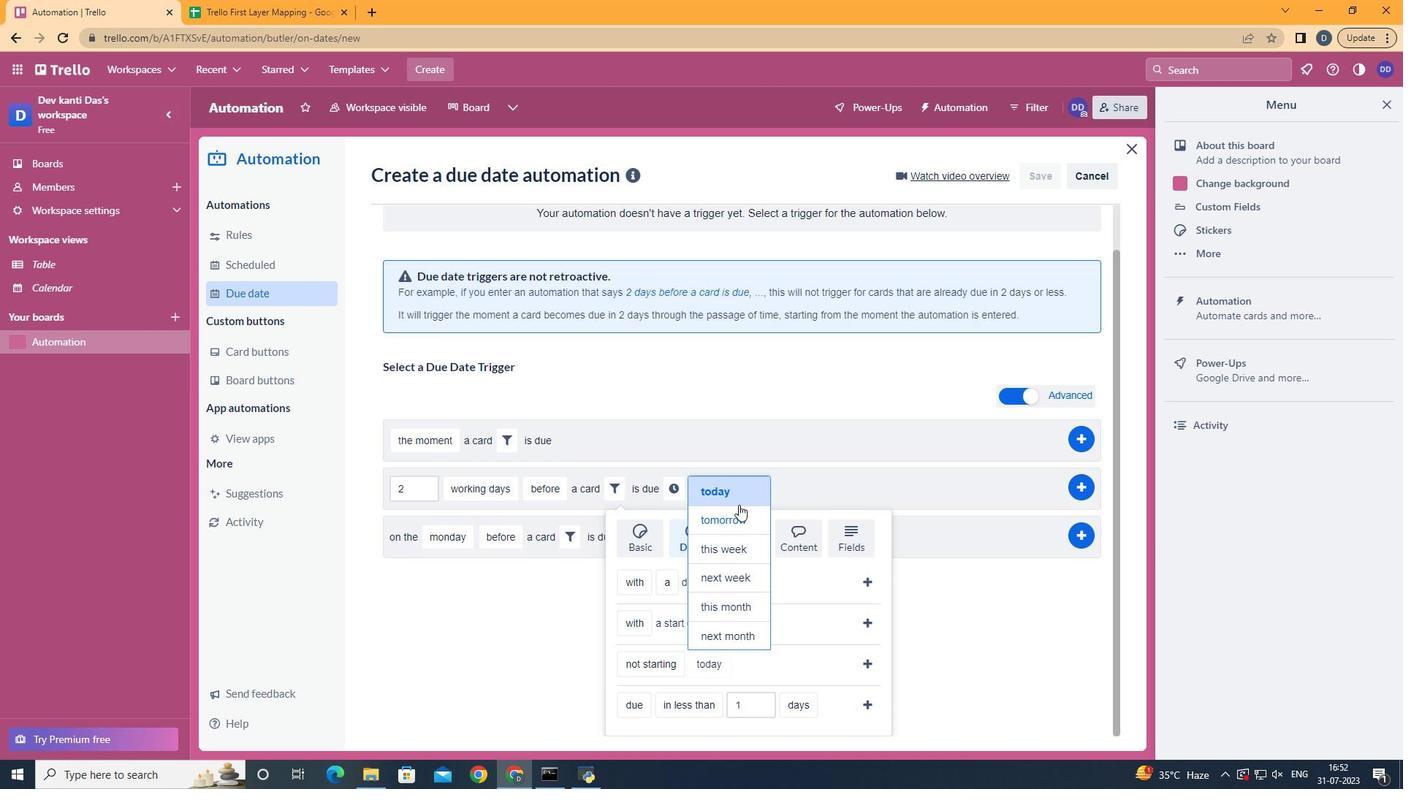 
Action: Mouse pressed left at (738, 490)
Screenshot: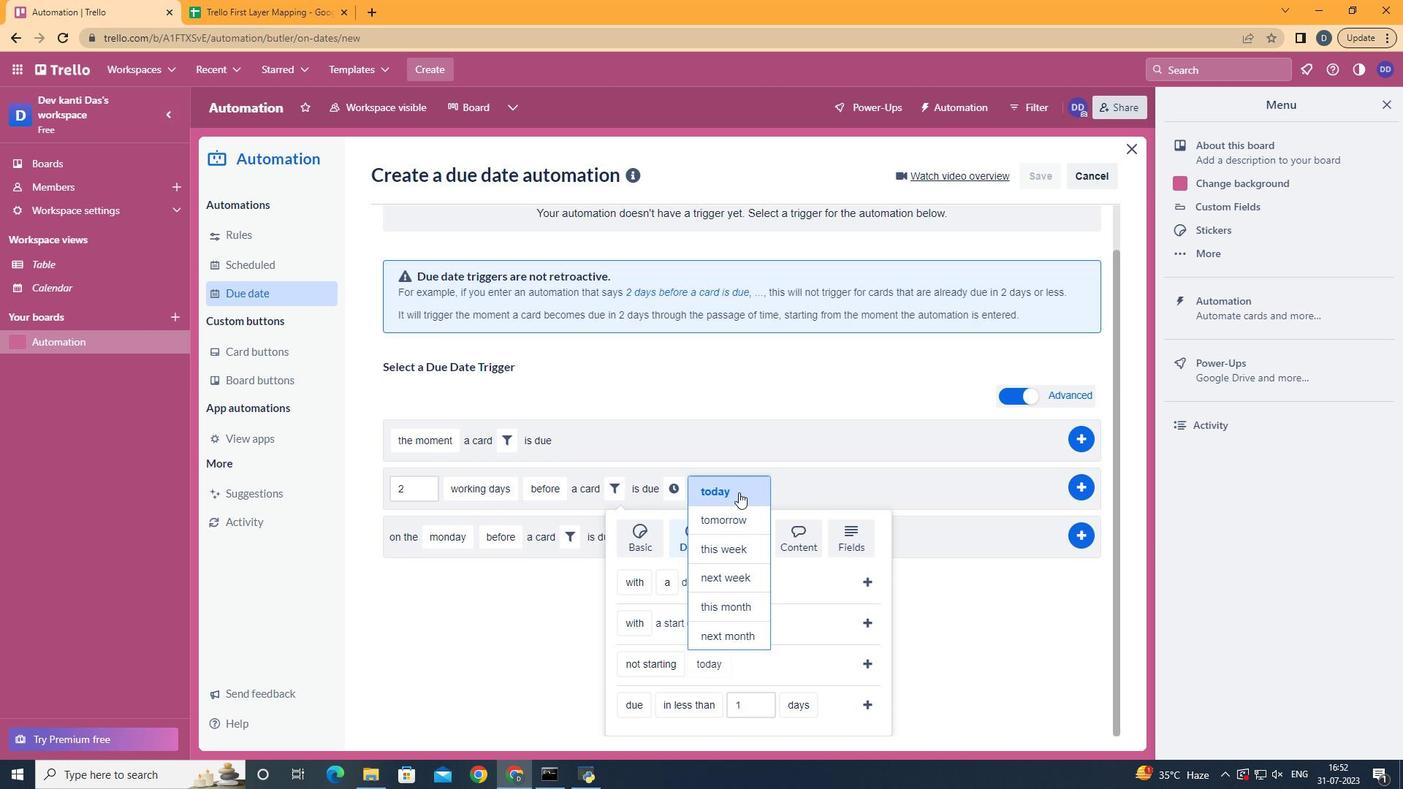
Action: Mouse moved to (876, 665)
Screenshot: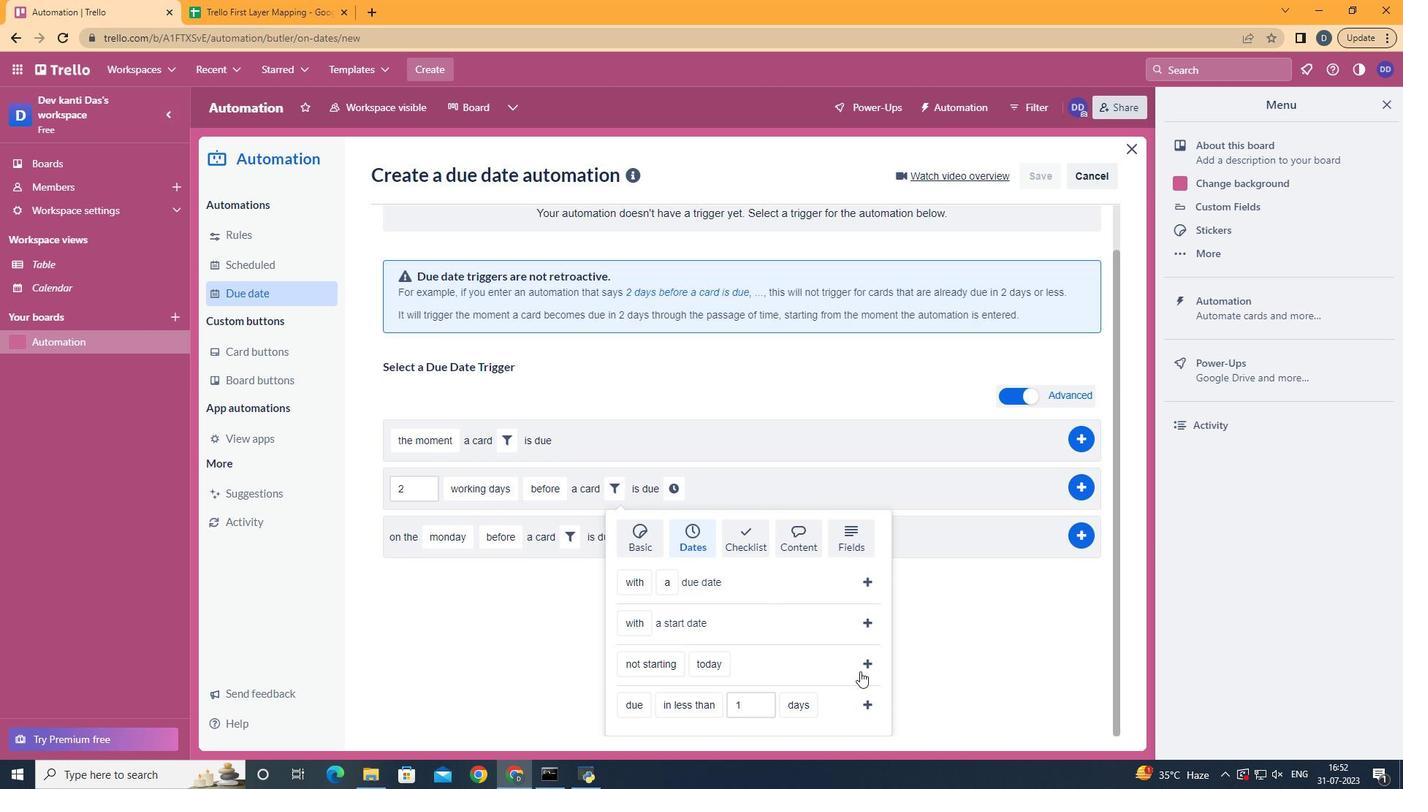 
Action: Mouse pressed left at (876, 665)
Screenshot: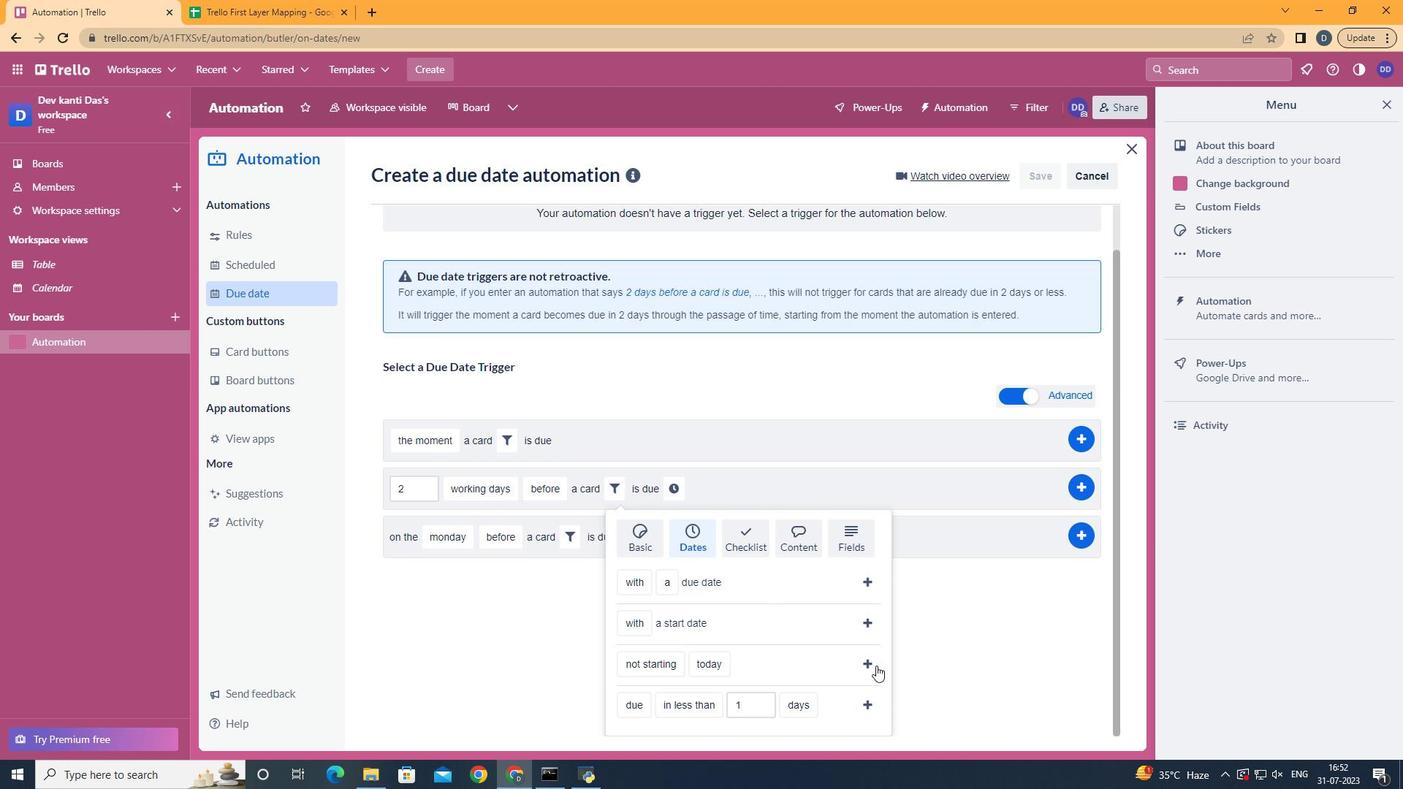 
Action: Mouse moved to (795, 545)
Screenshot: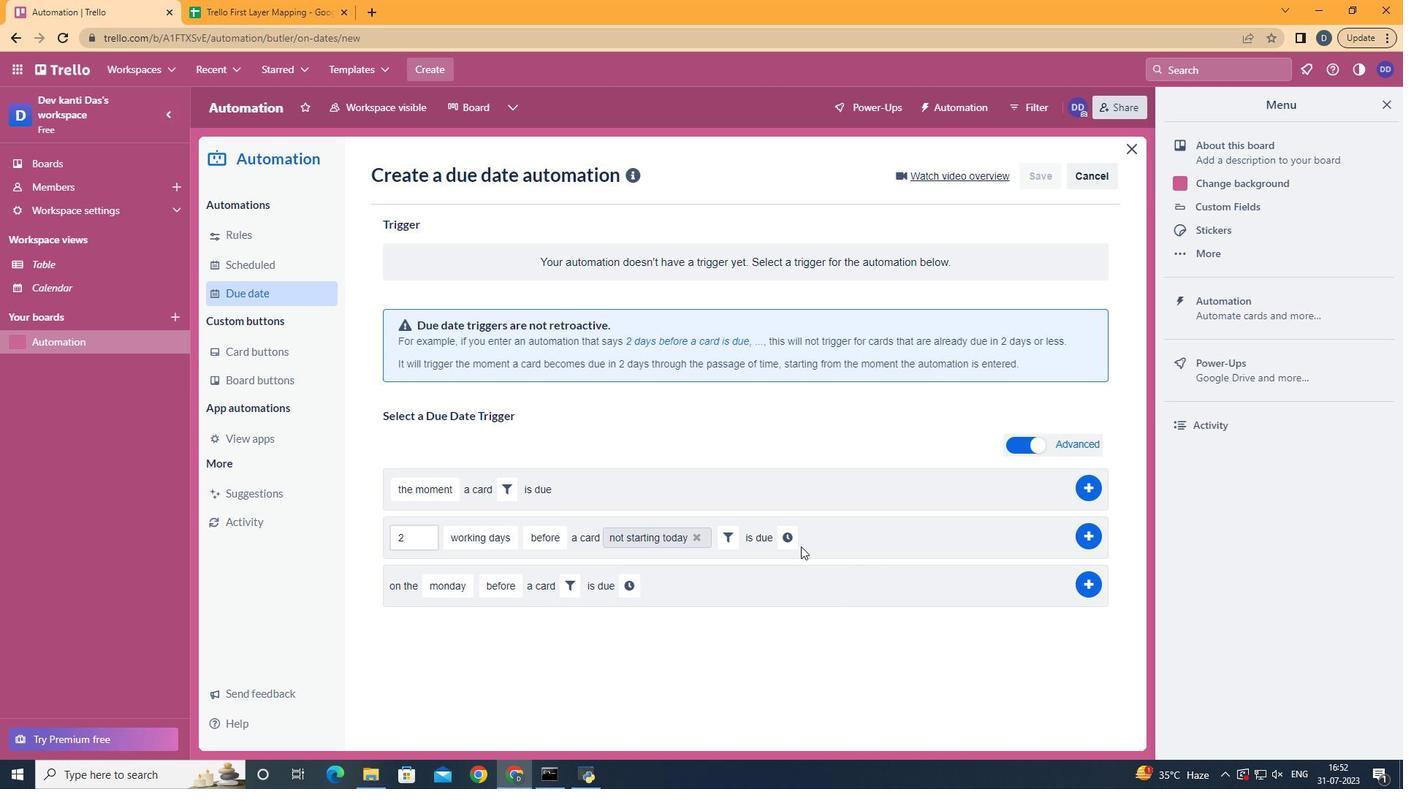 
Action: Mouse pressed left at (795, 545)
Screenshot: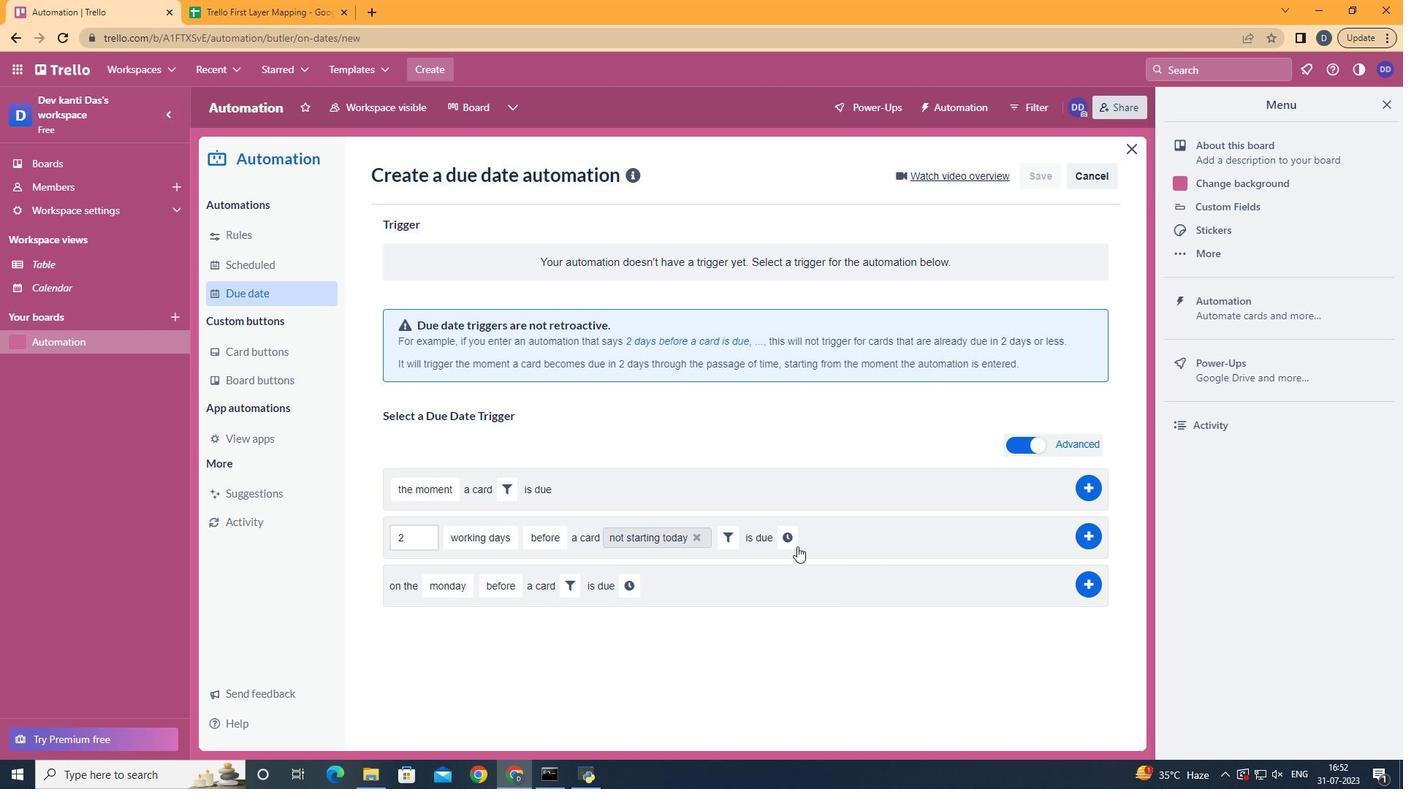 
Action: Mouse moved to (816, 542)
Screenshot: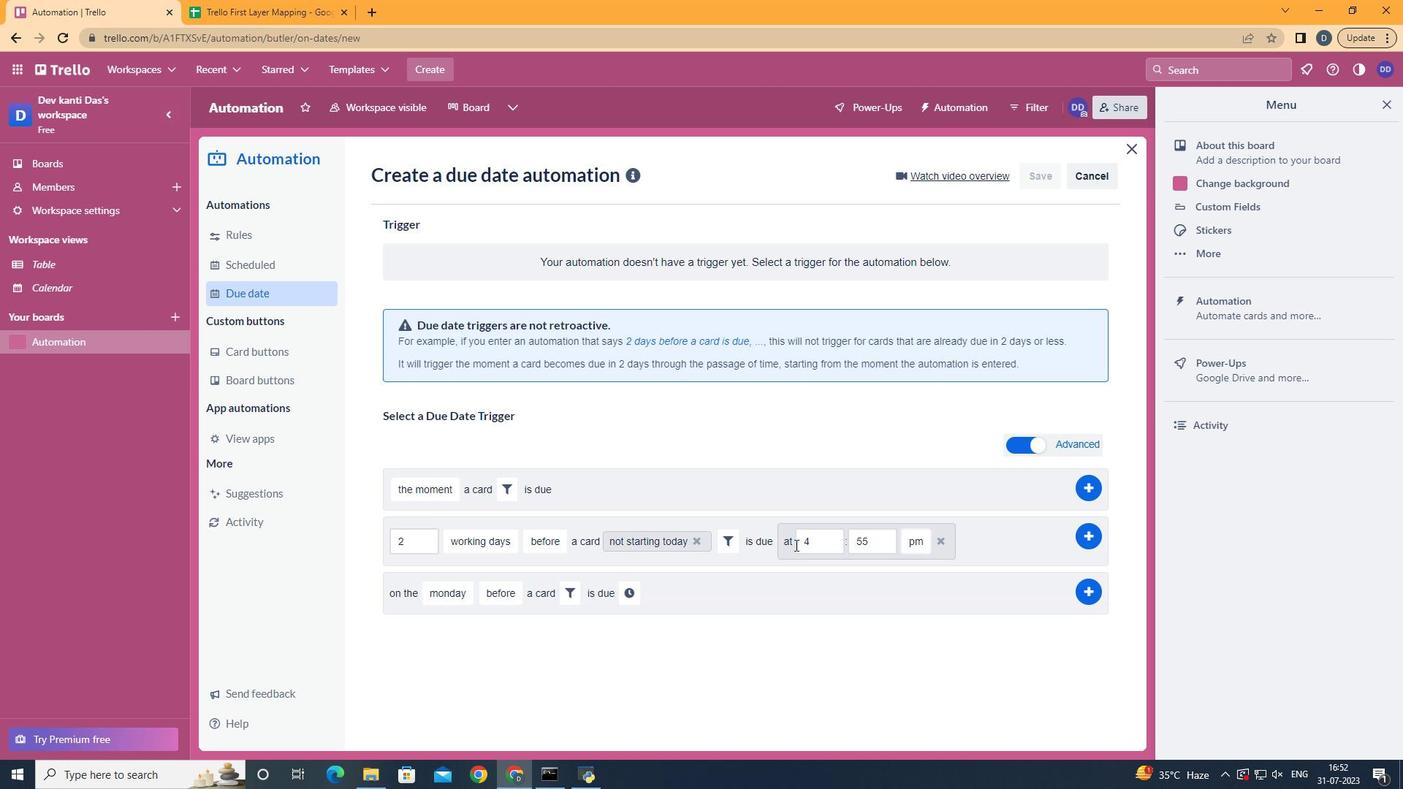 
Action: Mouse pressed left at (816, 542)
Screenshot: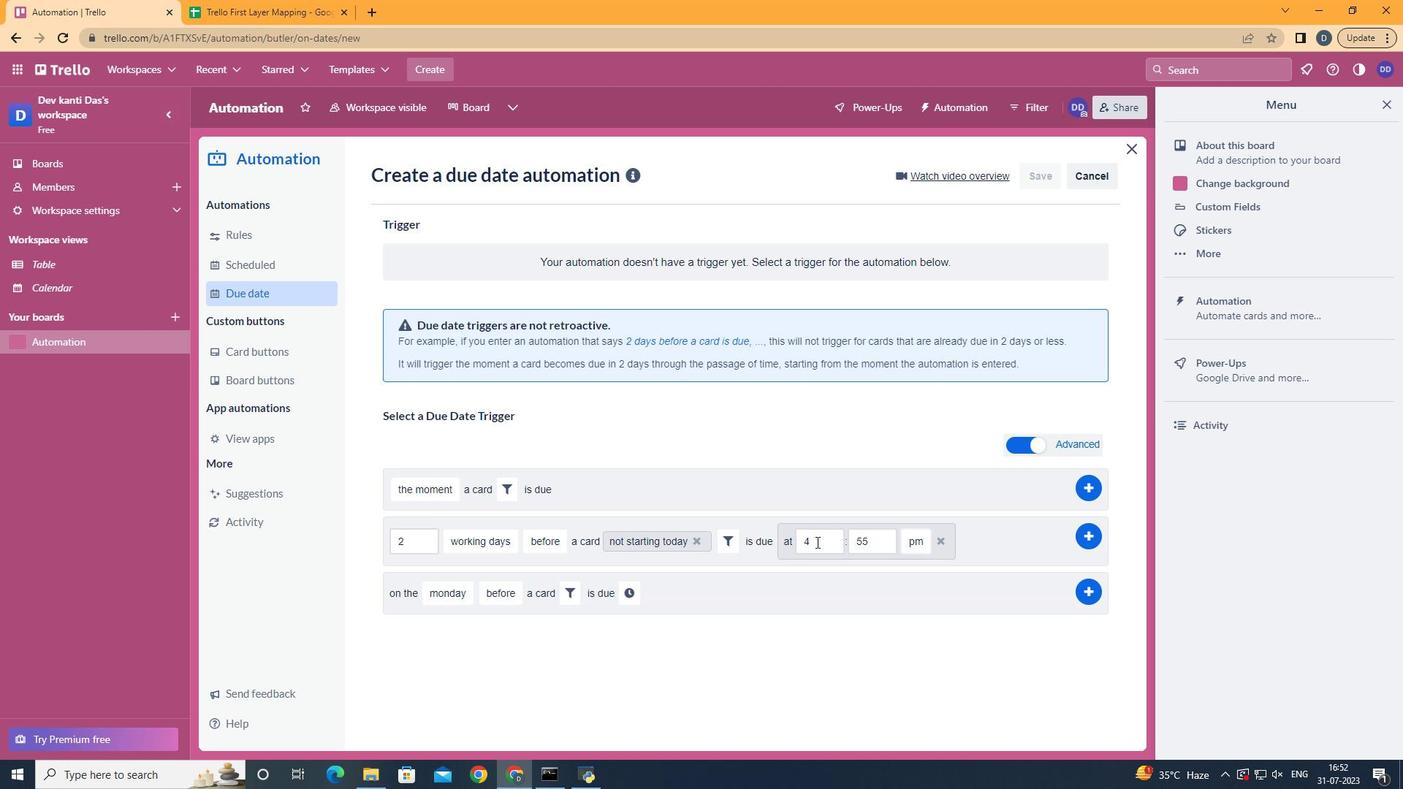 
Action: Key pressed <Key.backspace>11
Screenshot: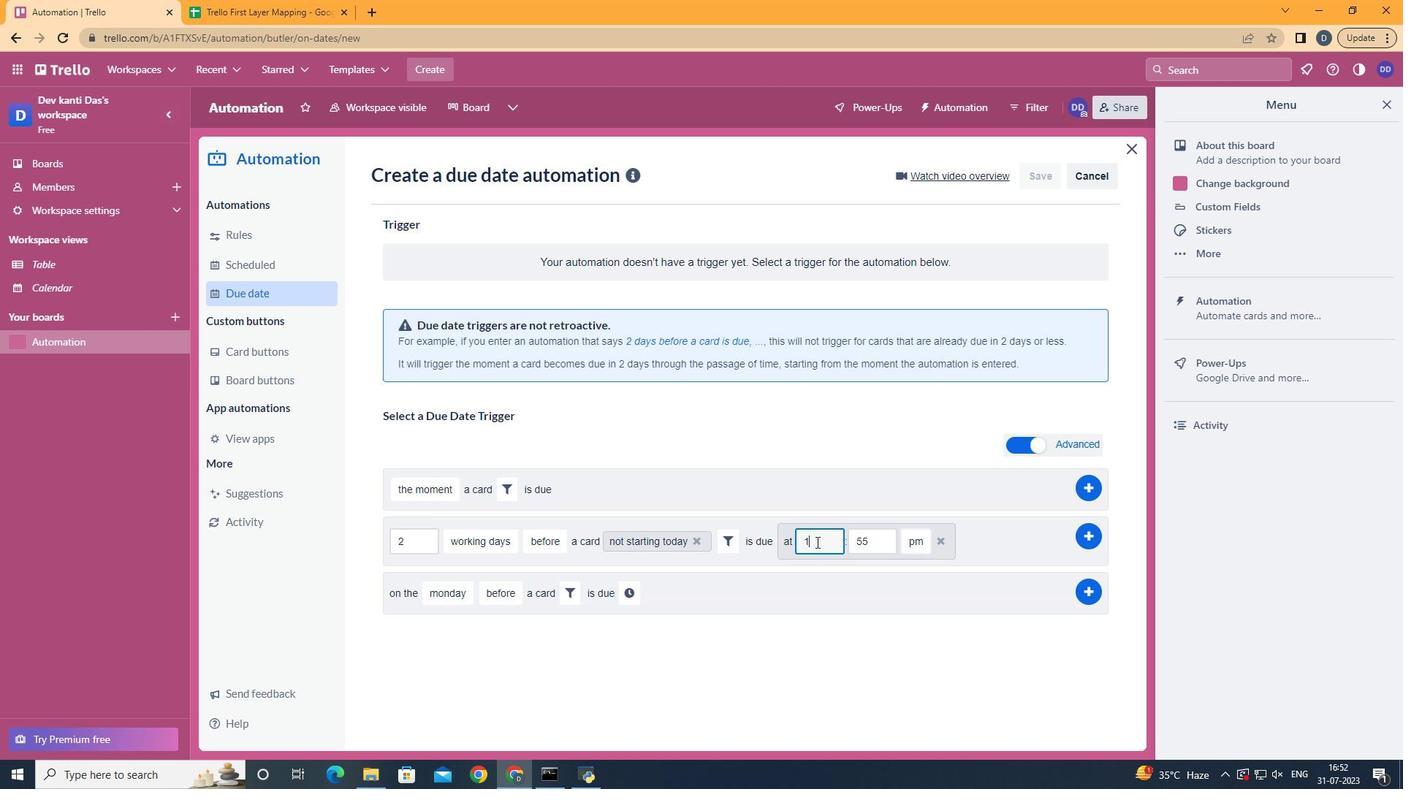 
Action: Mouse moved to (891, 546)
Screenshot: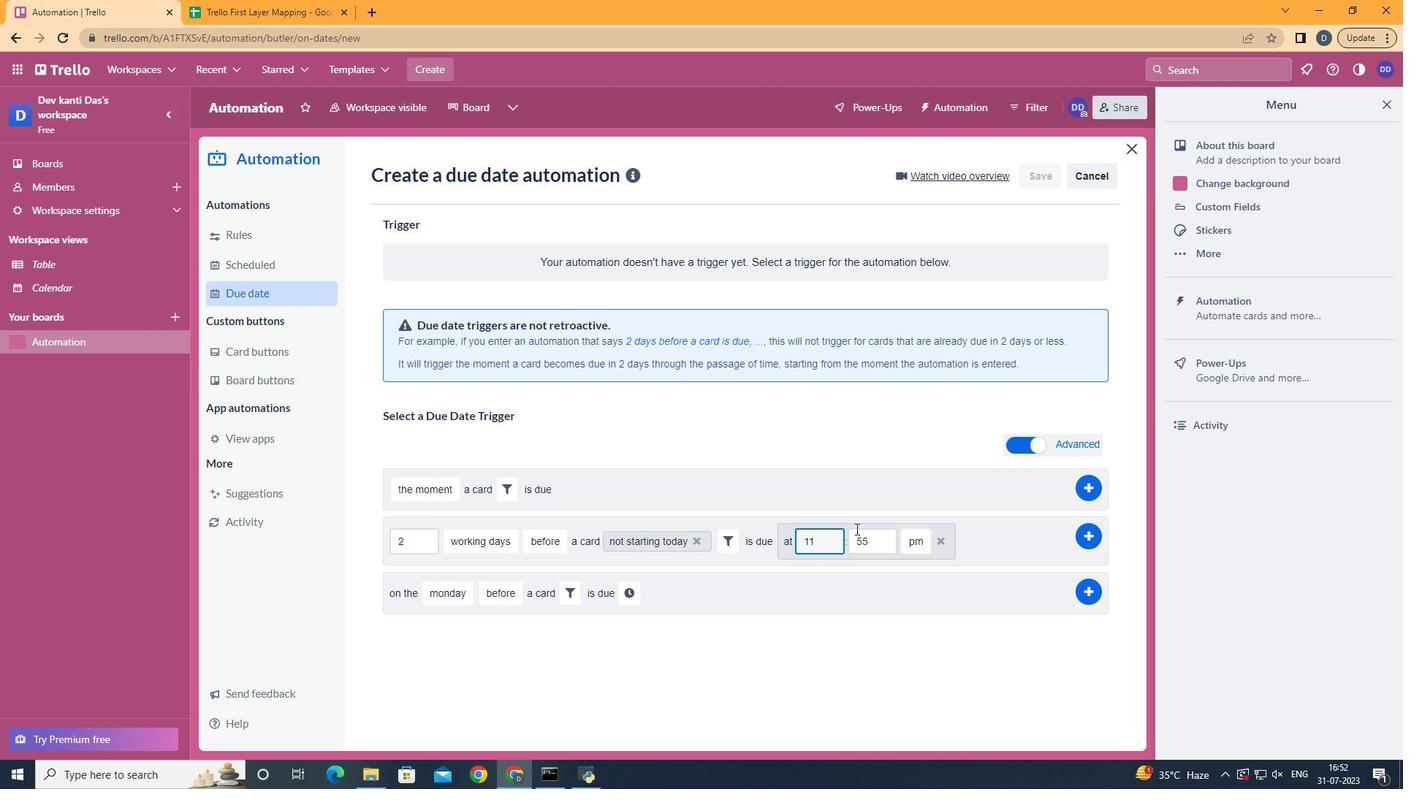 
Action: Mouse pressed left at (891, 546)
Screenshot: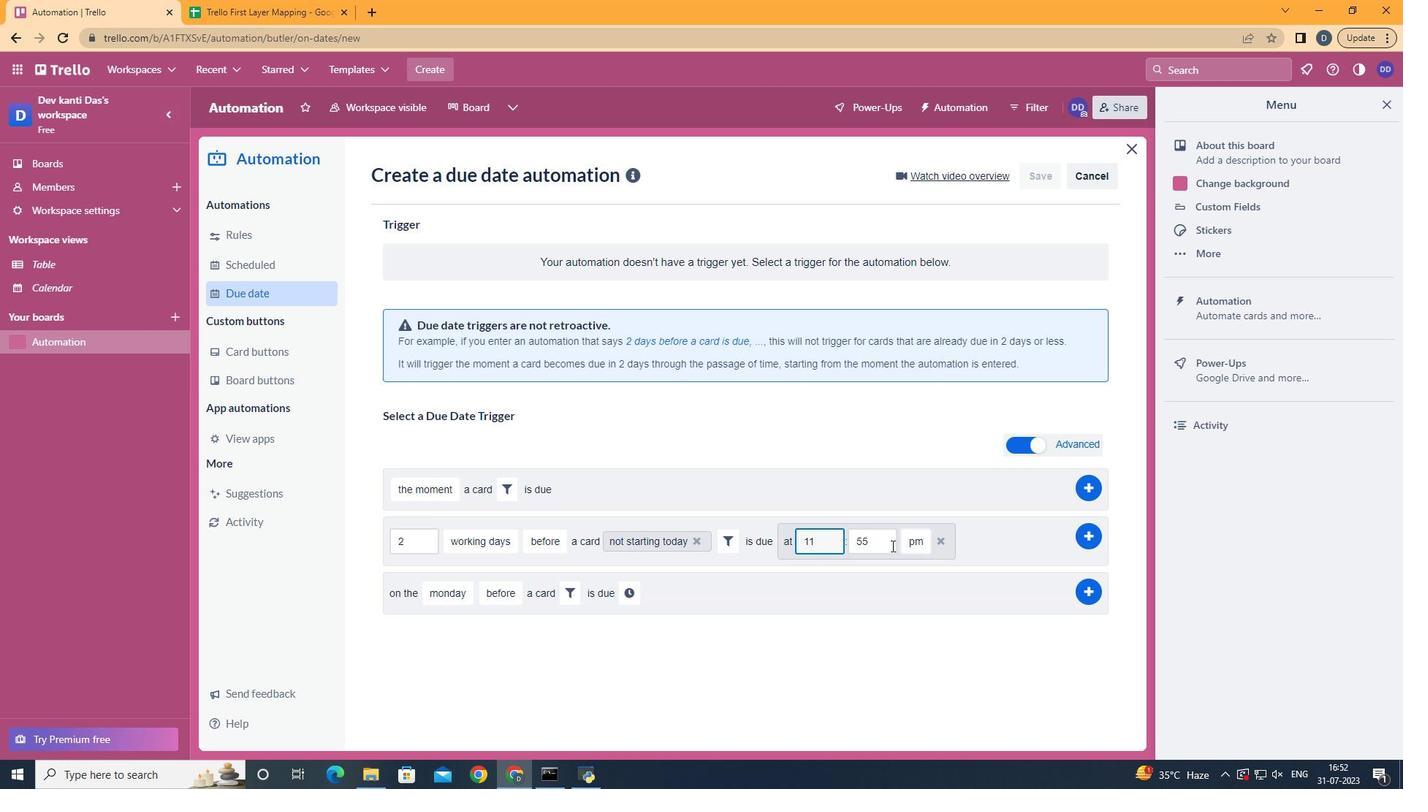 
Action: Key pressed <Key.backspace><Key.backspace>00
Screenshot: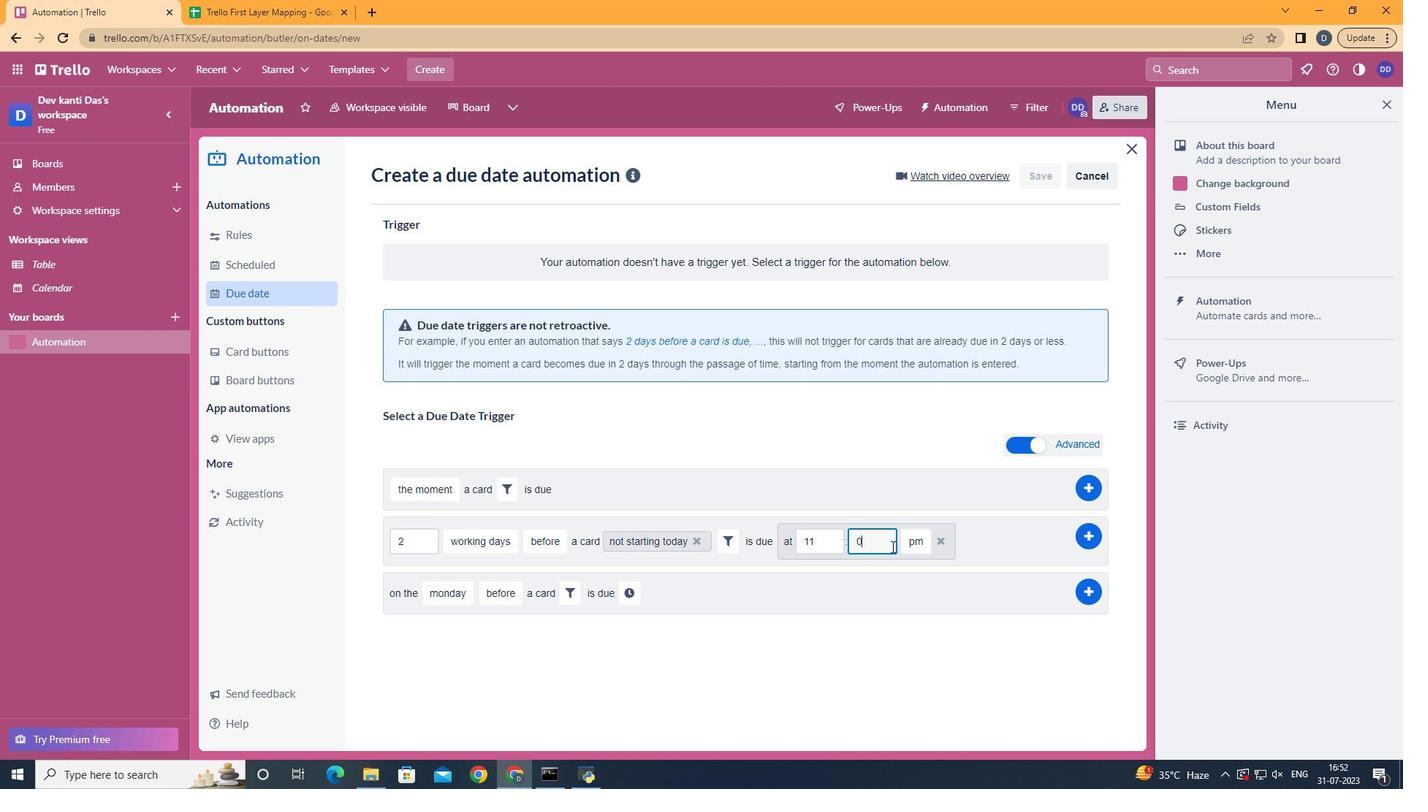 
Action: Mouse moved to (920, 567)
Screenshot: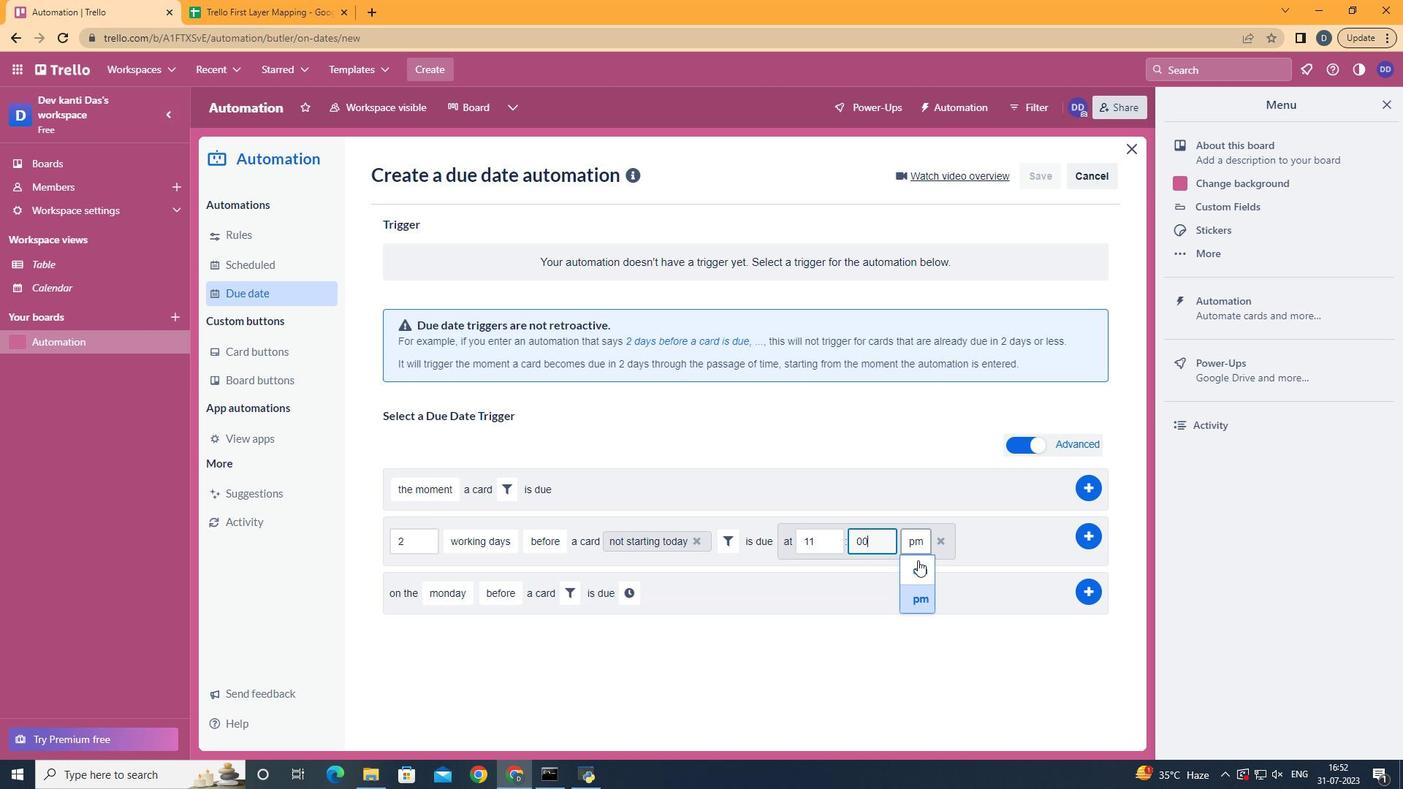 
Action: Mouse pressed left at (920, 567)
Screenshot: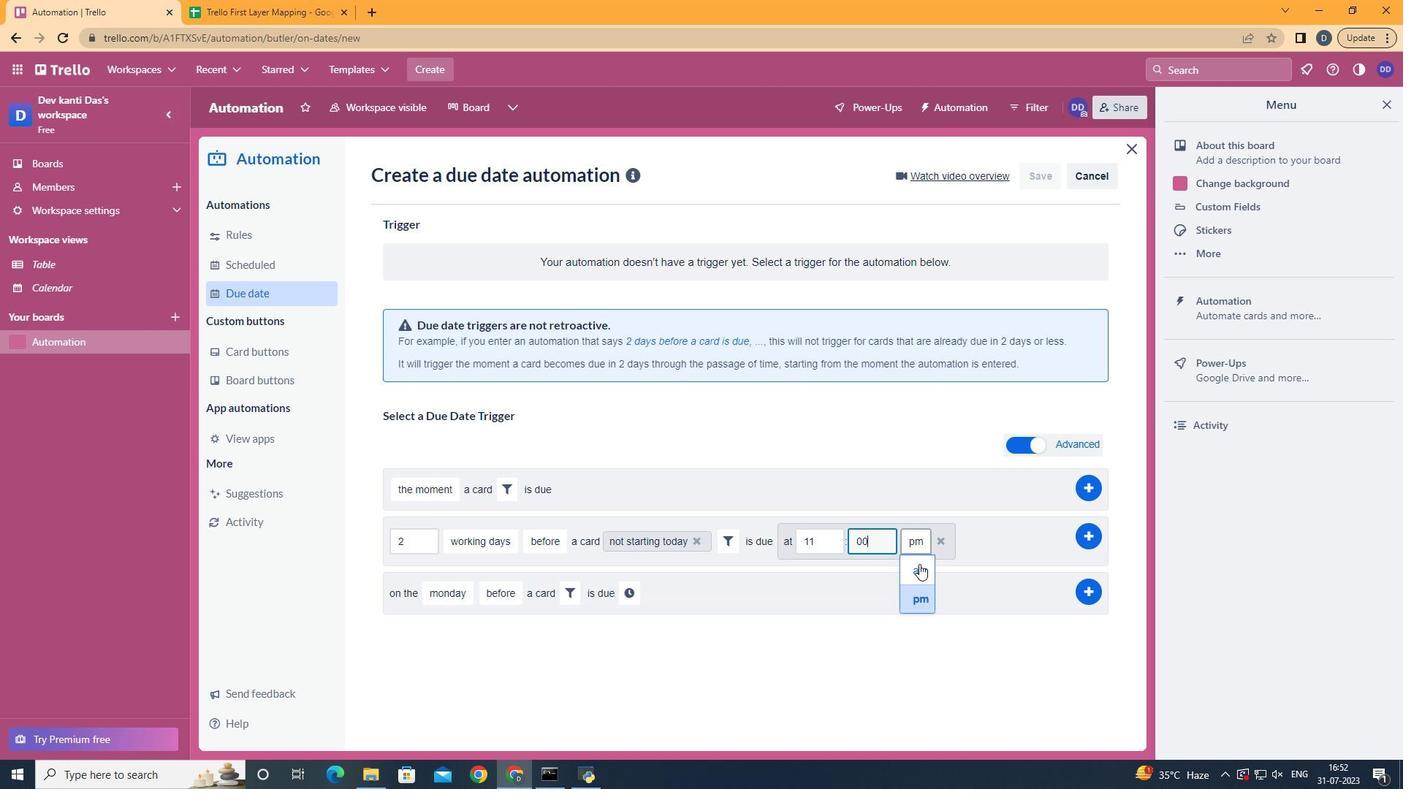 
Action: Mouse moved to (1086, 539)
Screenshot: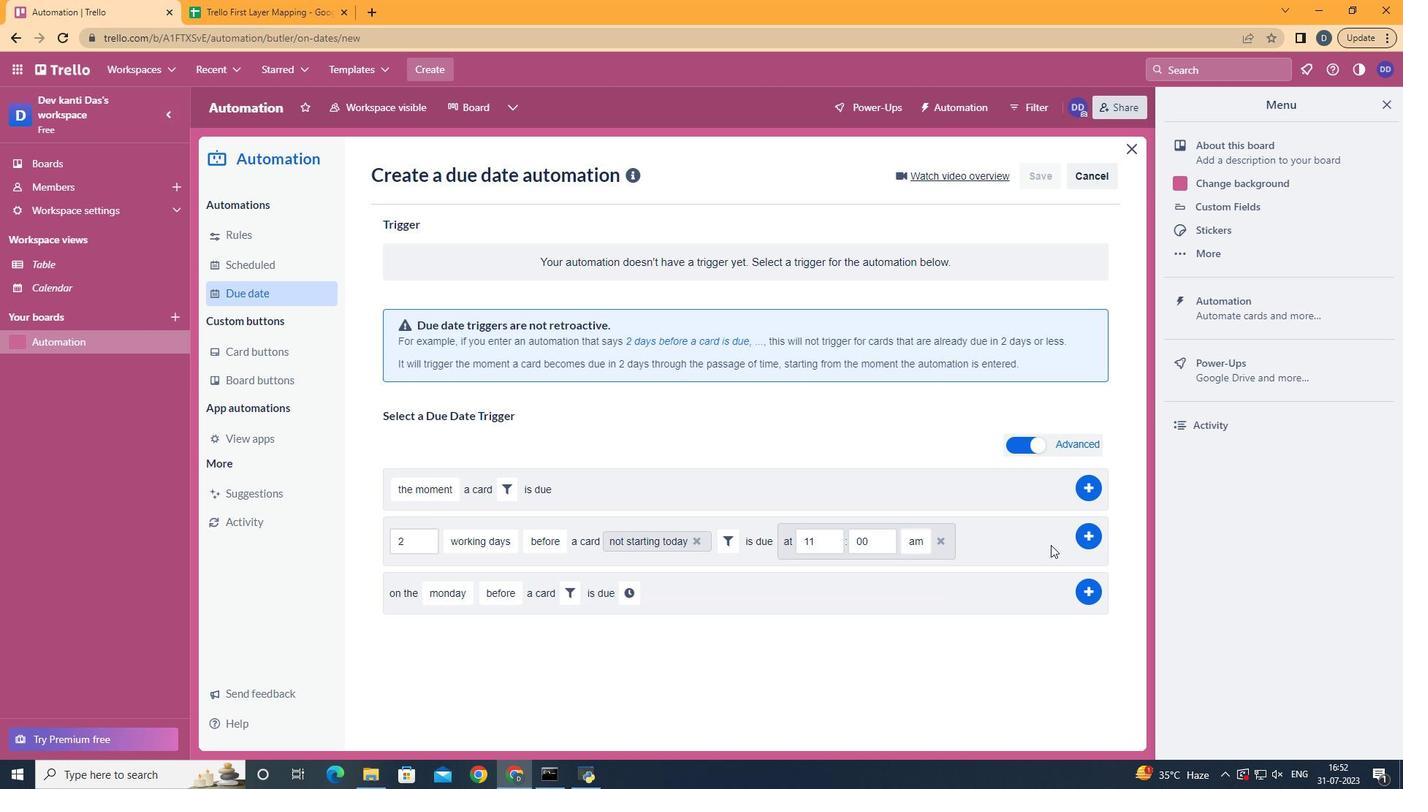 
Action: Mouse pressed left at (1086, 539)
Screenshot: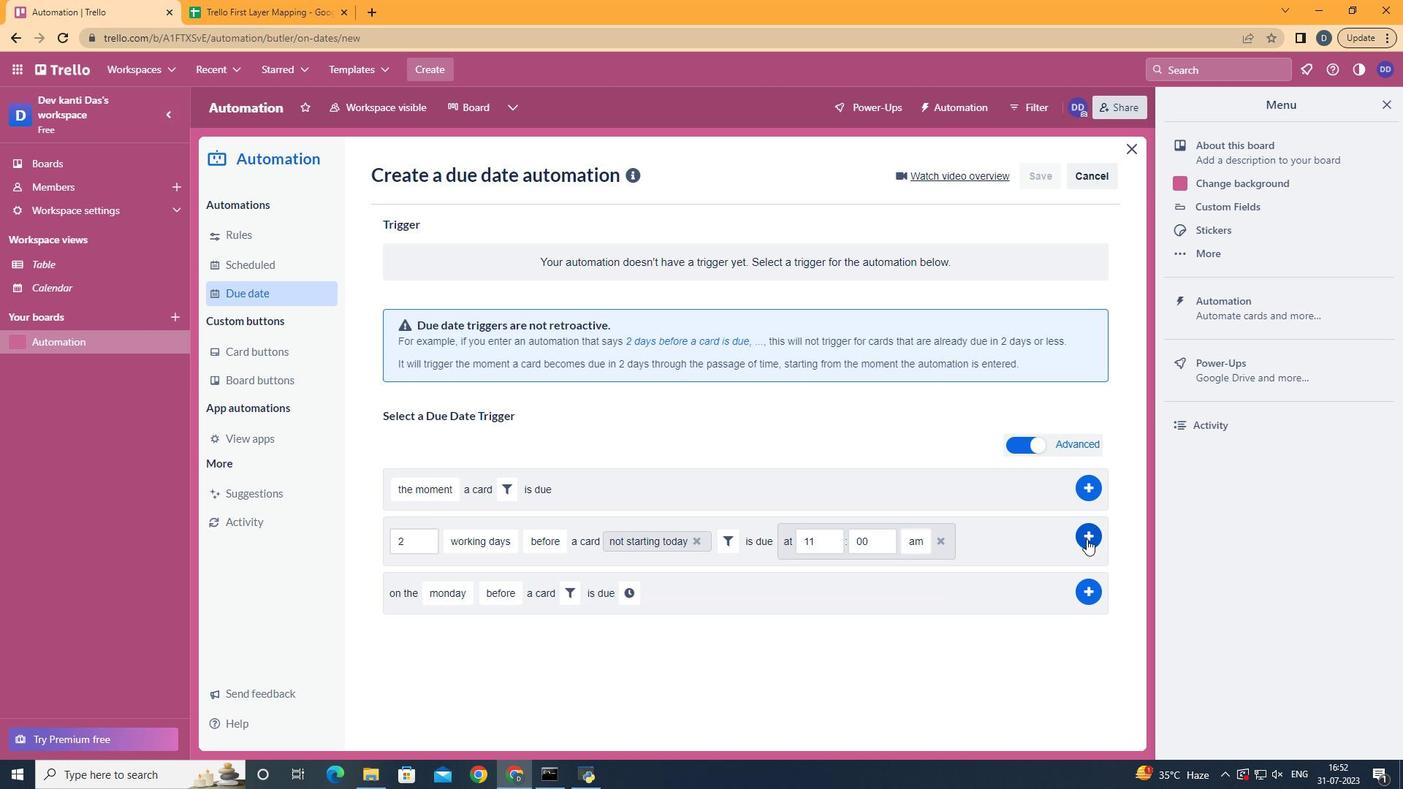 
Action: Mouse moved to (749, 401)
Screenshot: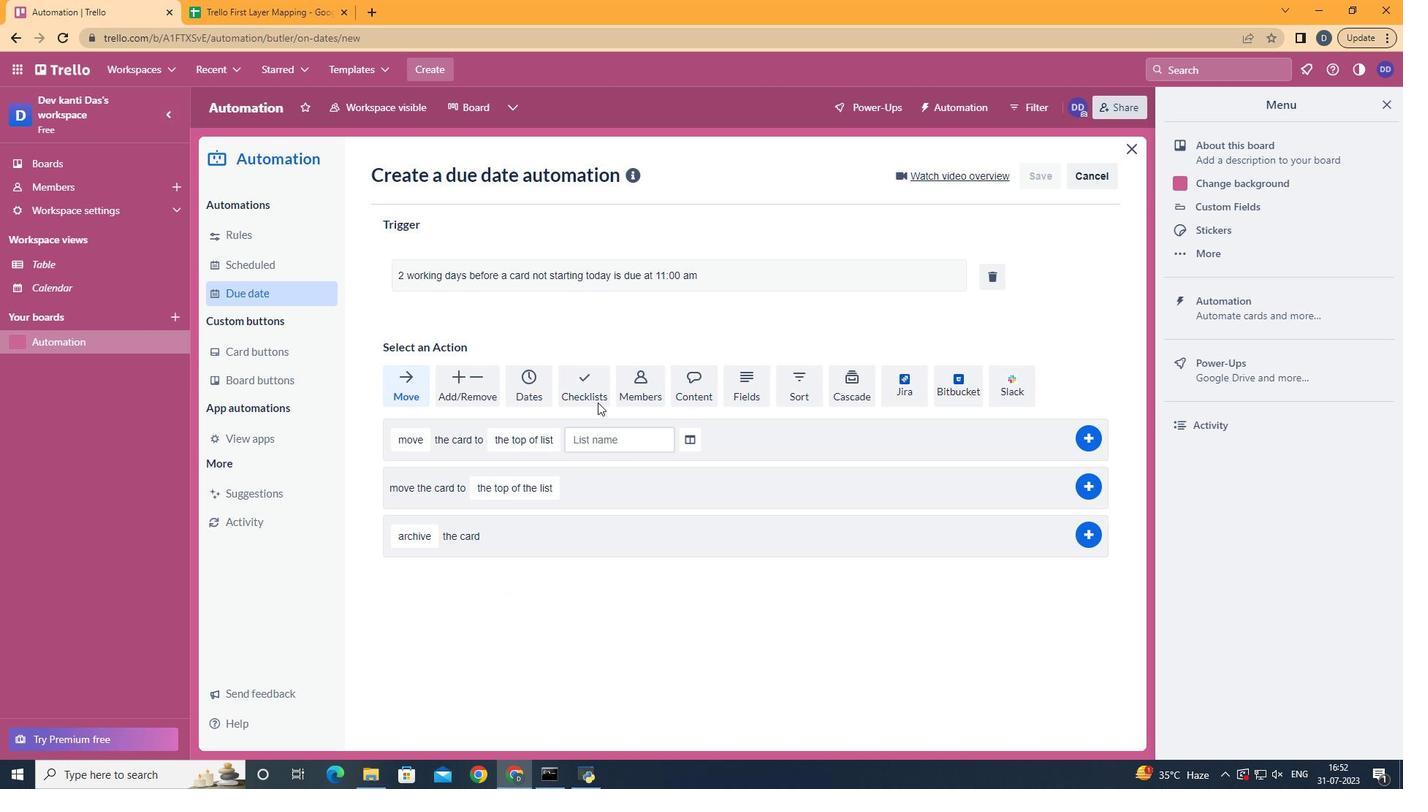 
